 Task: Forward email as attachment with the signature Harrison Baker with the subject Cancellation of a payment from softage.8@softage.net to softage.2@softage.net and softage.3@softage.net with BCC to softage.4@softage.net with the message I am writing to request a review of the project quality plan.
Action: Mouse moved to (192, 177)
Screenshot: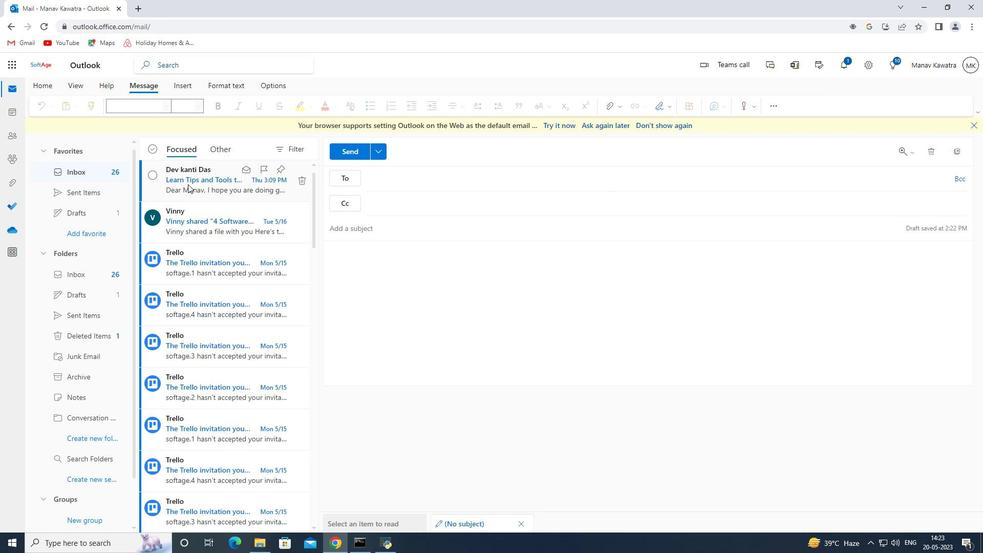 
Action: Mouse pressed left at (192, 177)
Screenshot: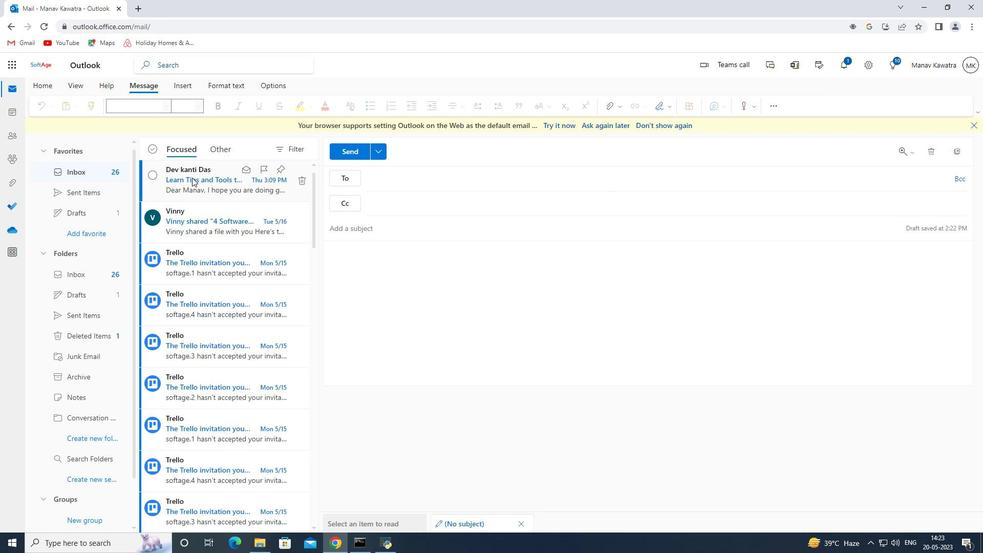 
Action: Mouse moved to (902, 197)
Screenshot: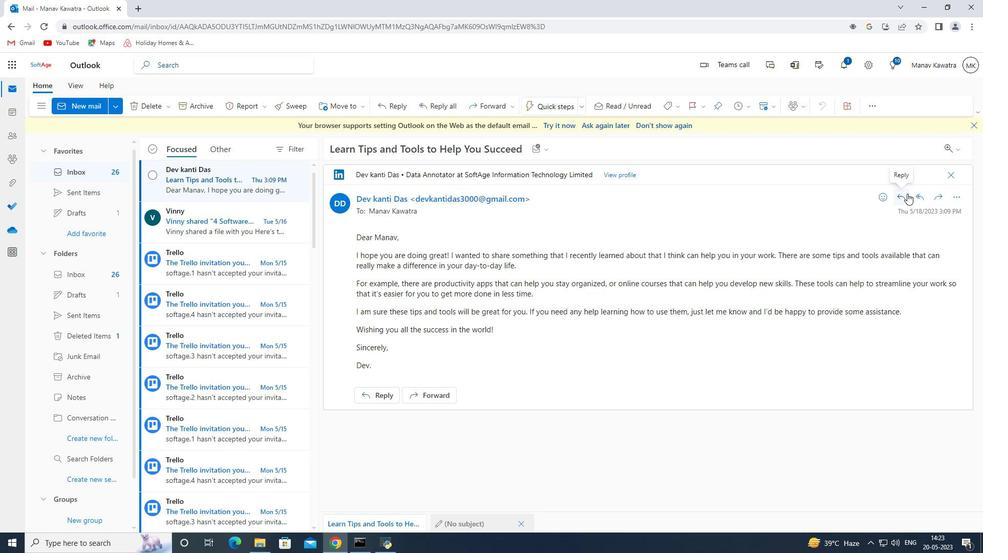 
Action: Mouse pressed left at (902, 197)
Screenshot: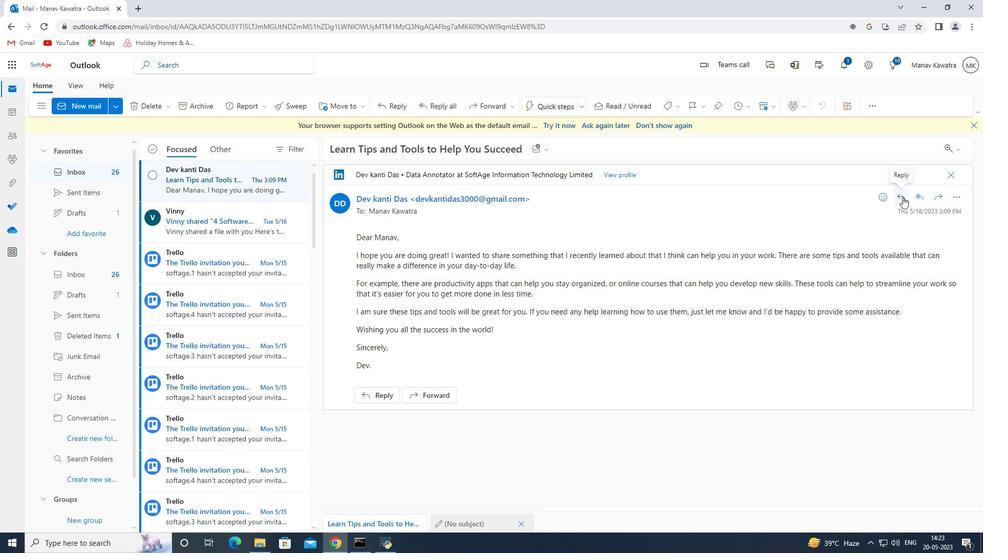 
Action: Mouse moved to (224, 152)
Screenshot: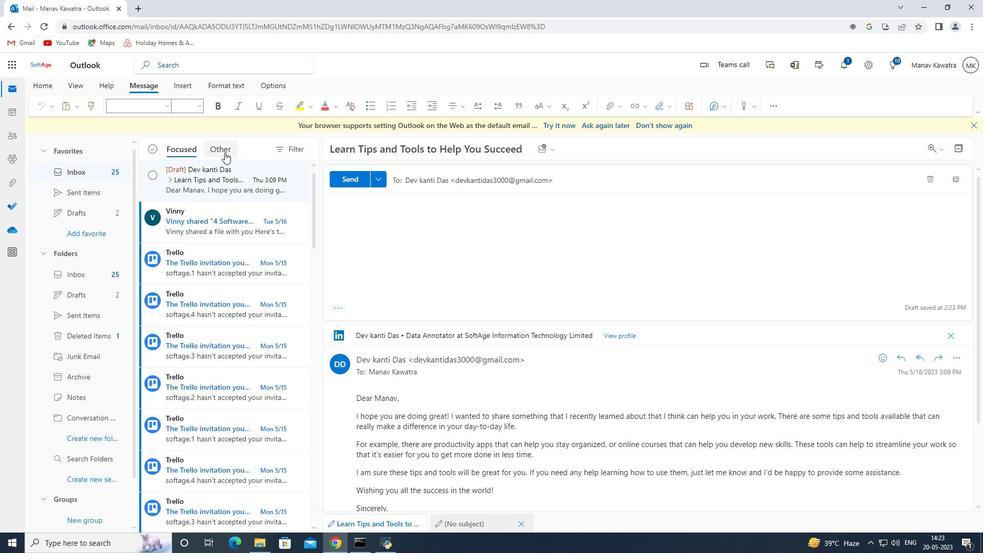 
Action: Mouse pressed left at (224, 152)
Screenshot: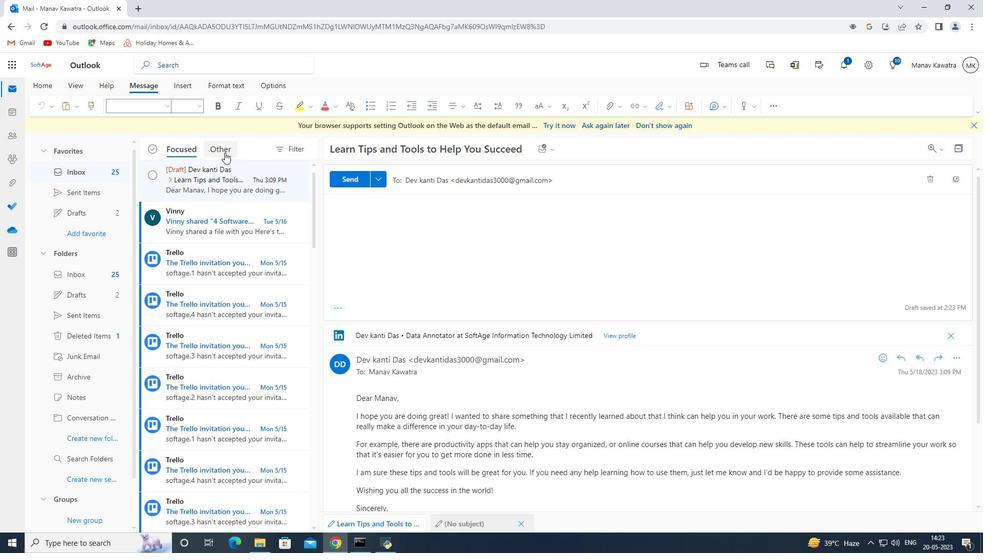 
Action: Mouse moved to (173, 145)
Screenshot: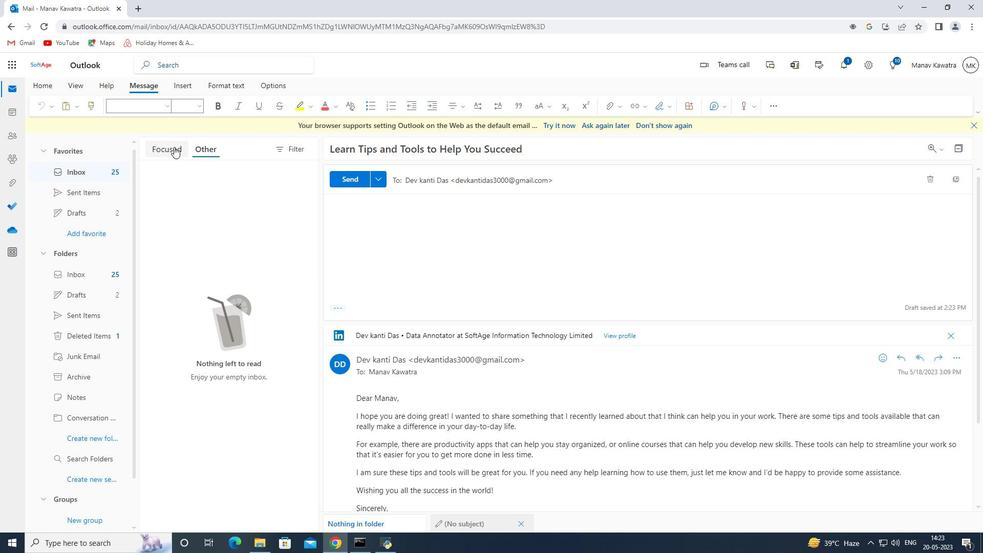 
Action: Mouse pressed left at (173, 145)
Screenshot: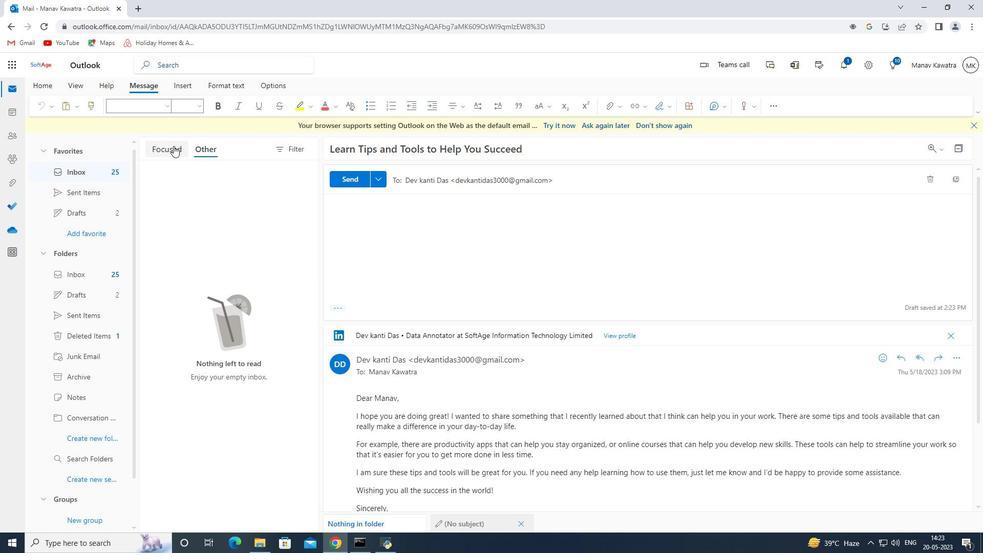 
Action: Mouse moved to (40, 83)
Screenshot: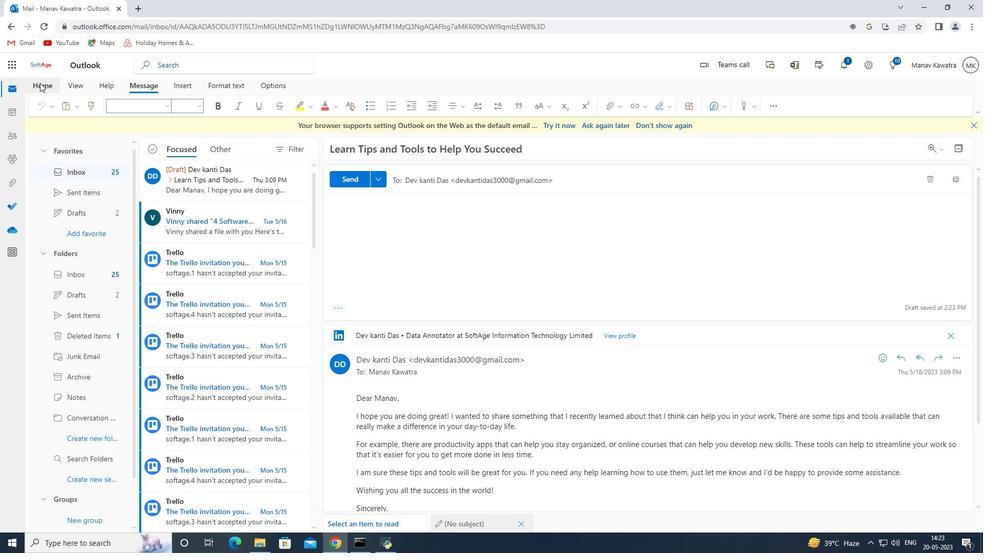 
Action: Mouse pressed left at (40, 83)
Screenshot: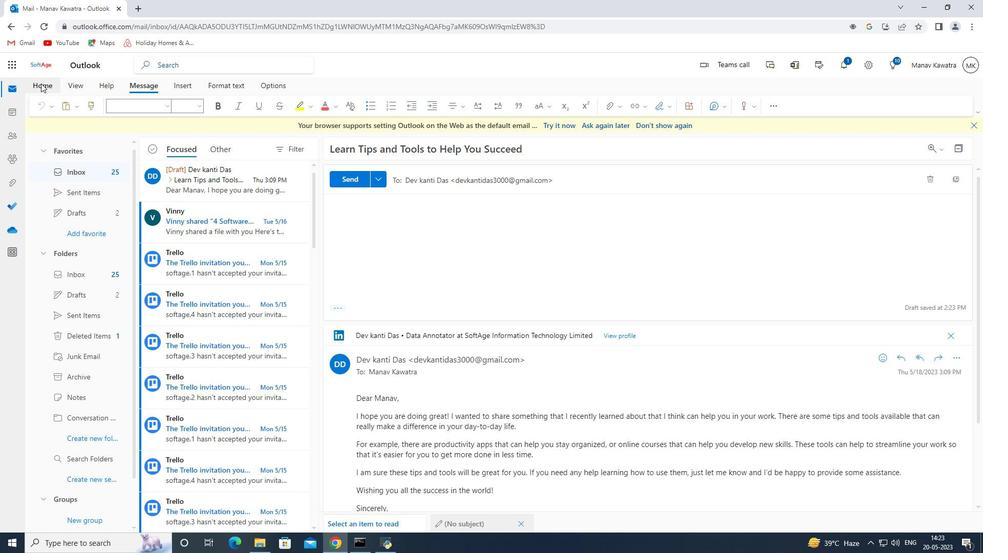 
Action: Mouse moved to (87, 113)
Screenshot: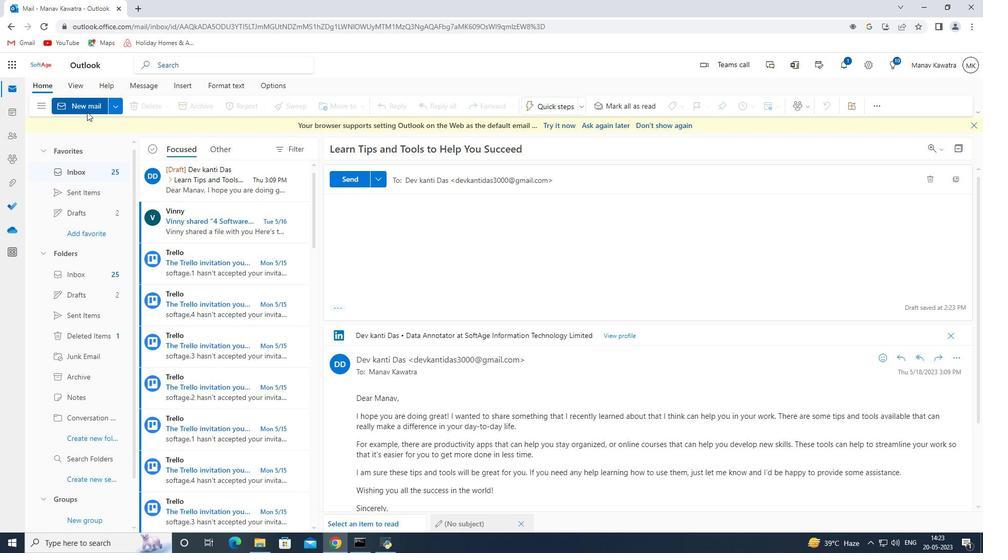
Action: Mouse pressed left at (87, 113)
Screenshot: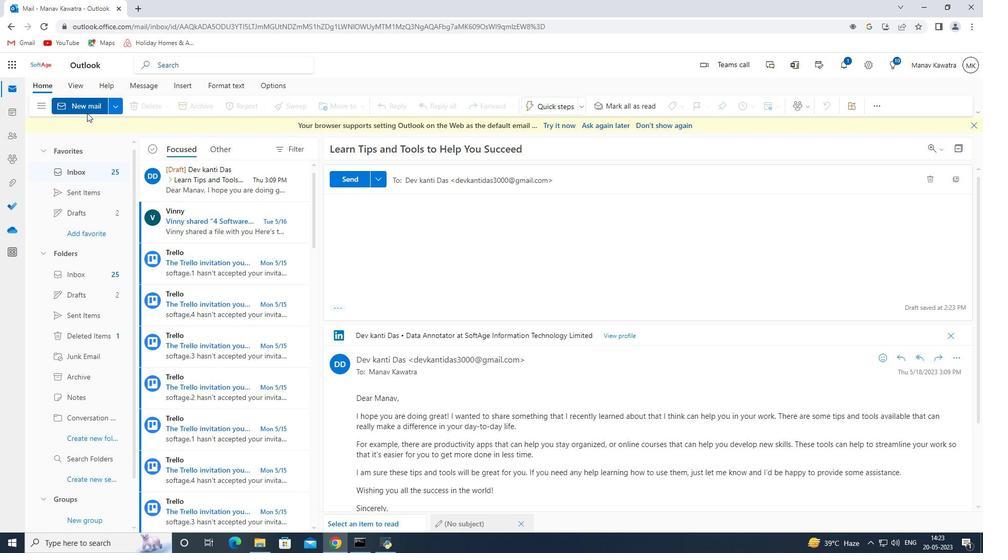 
Action: Mouse moved to (88, 107)
Screenshot: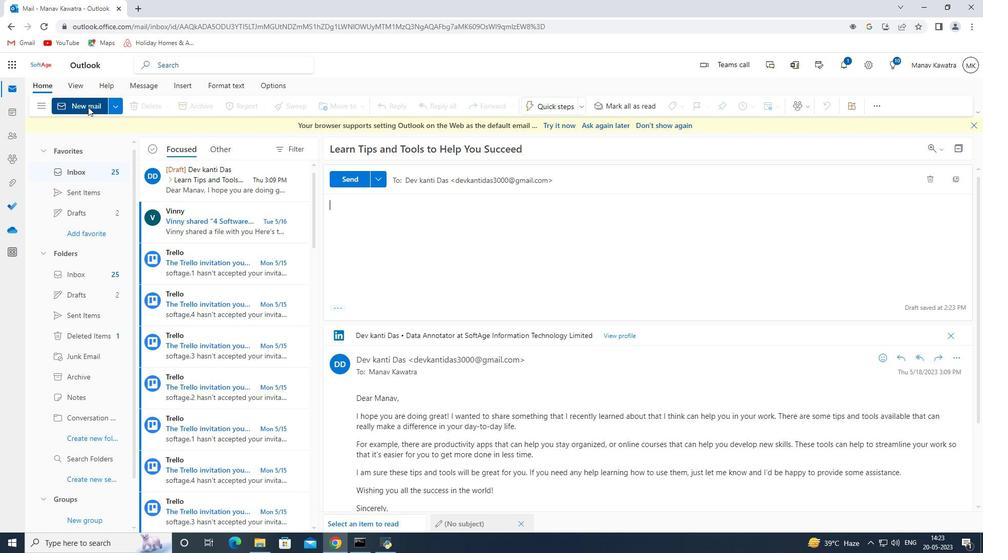
Action: Mouse pressed left at (88, 107)
Screenshot: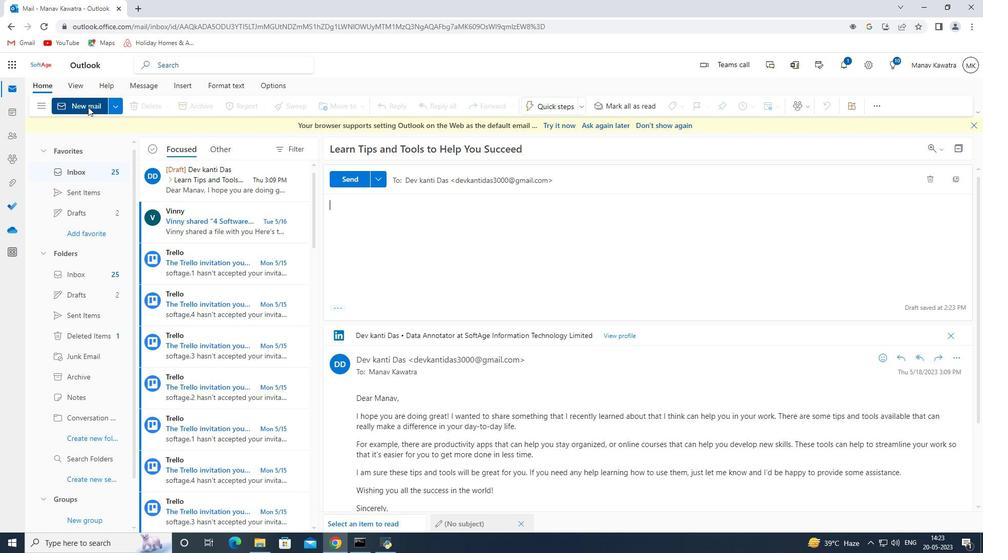 
Action: Mouse moved to (668, 105)
Screenshot: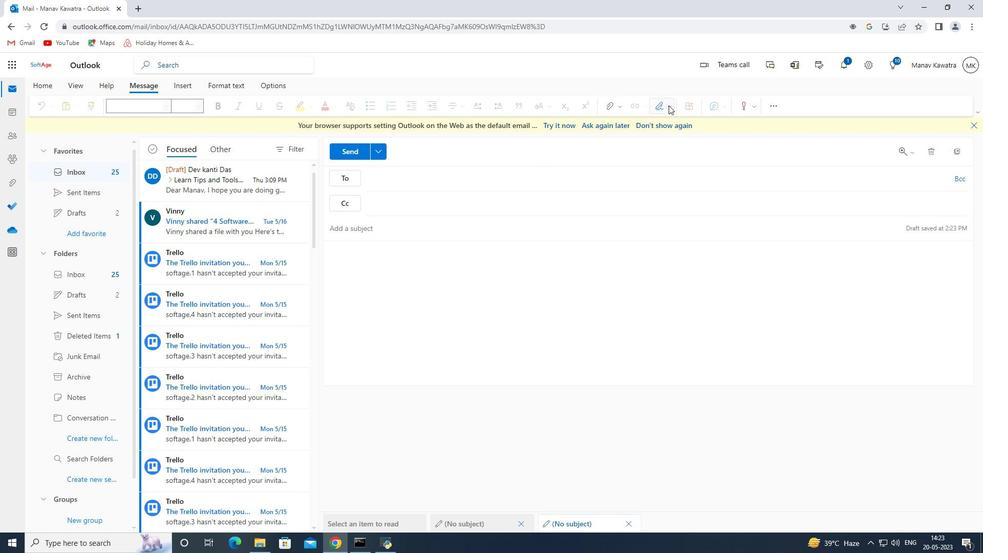 
Action: Mouse pressed left at (668, 105)
Screenshot: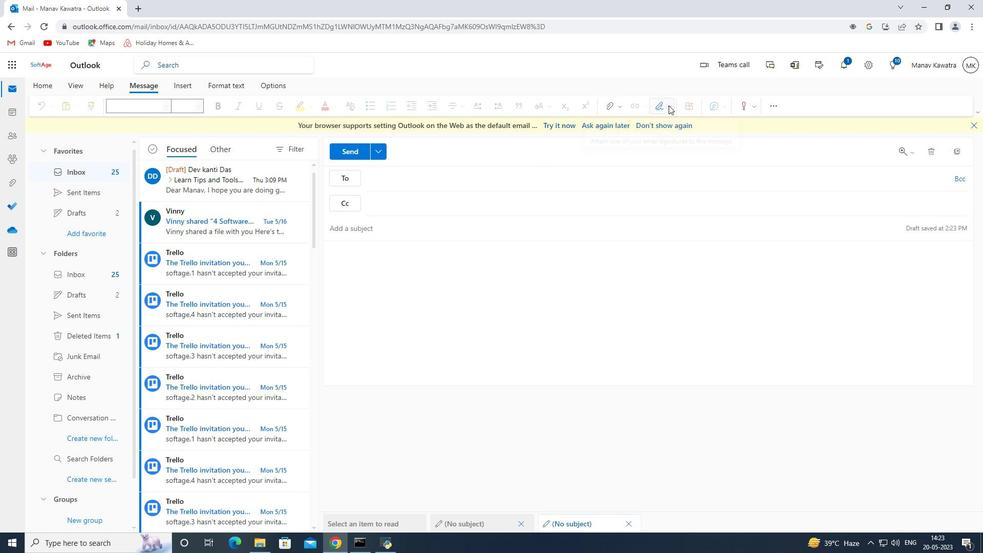 
Action: Mouse moved to (652, 129)
Screenshot: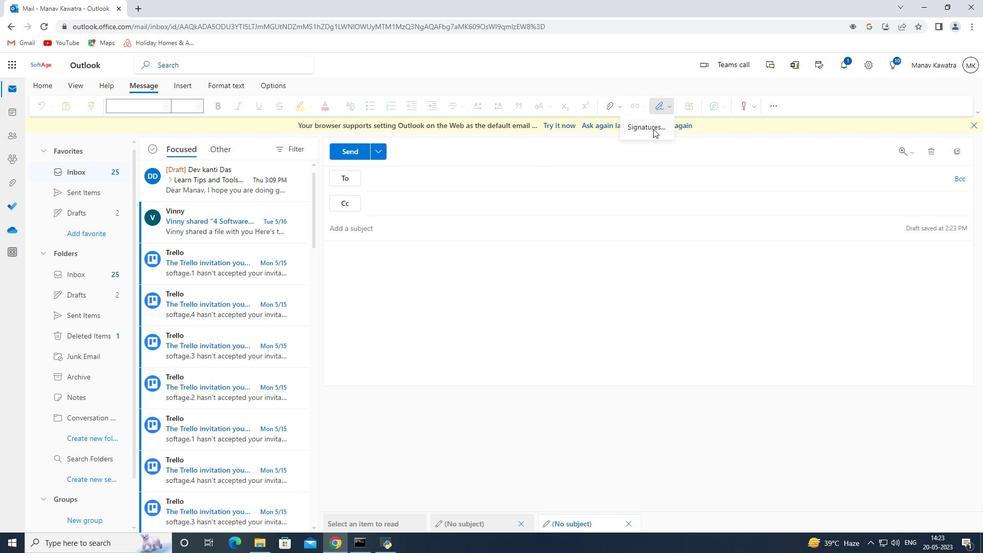 
Action: Mouse pressed left at (652, 129)
Screenshot: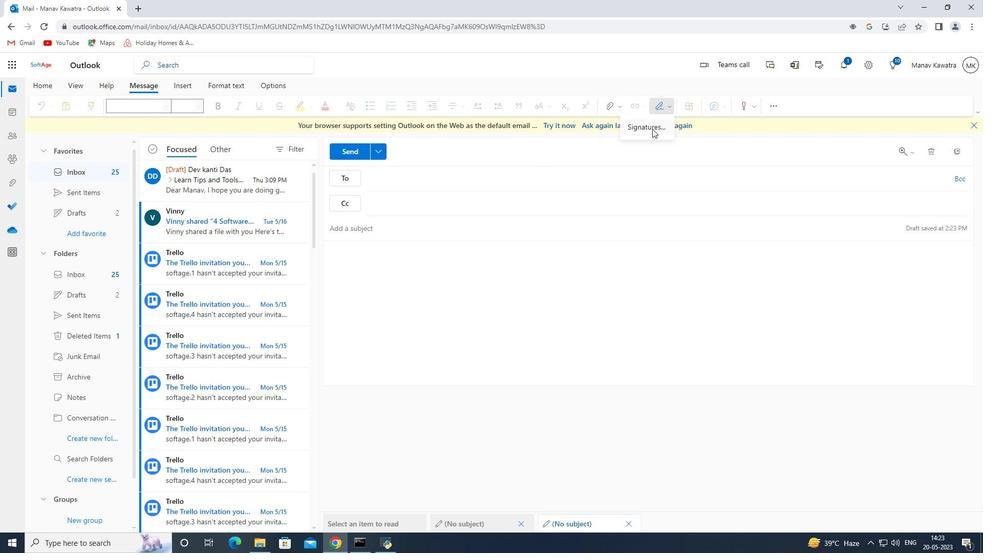 
Action: Mouse moved to (428, 186)
Screenshot: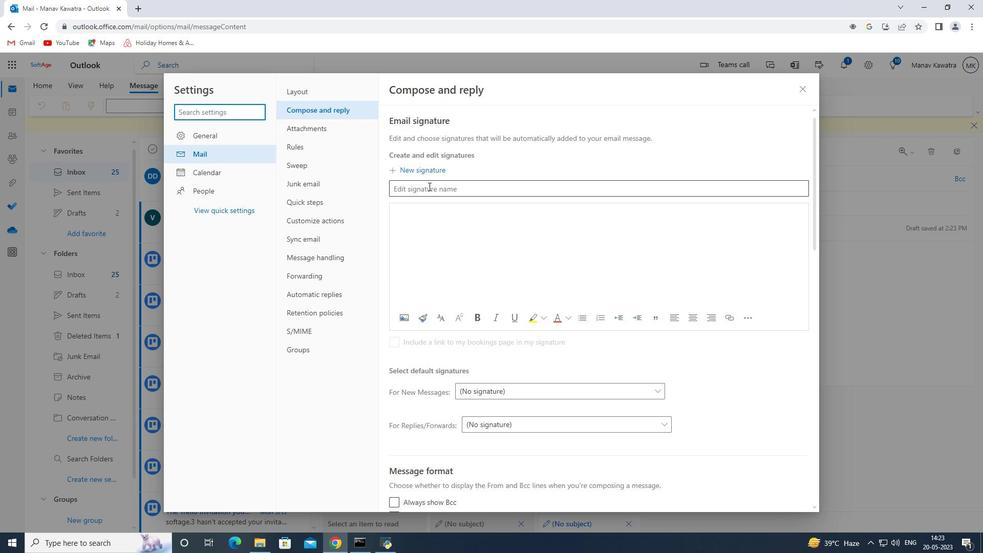 
Action: Mouse pressed left at (428, 186)
Screenshot: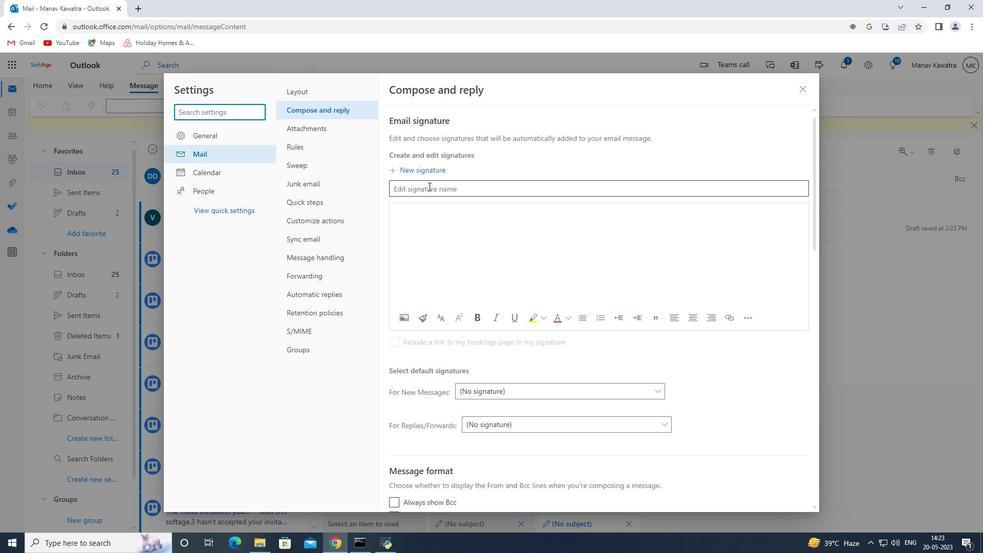 
Action: Mouse moved to (563, 266)
Screenshot: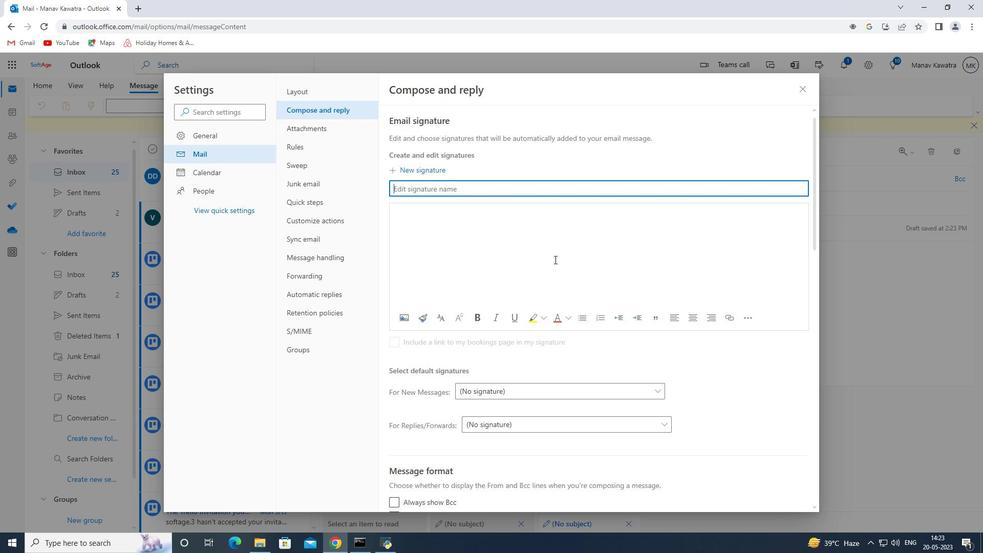 
Action: Key pressed <Key.shift>Har<Key.backspace><Key.backspace><Key.backspace><Key.shift><Key.shift><Key.shift><Key.shift><Key.shift><Key.shift>Harrison<Key.space><Key.shift><Key.shift><Key.shift>Bake
Screenshot: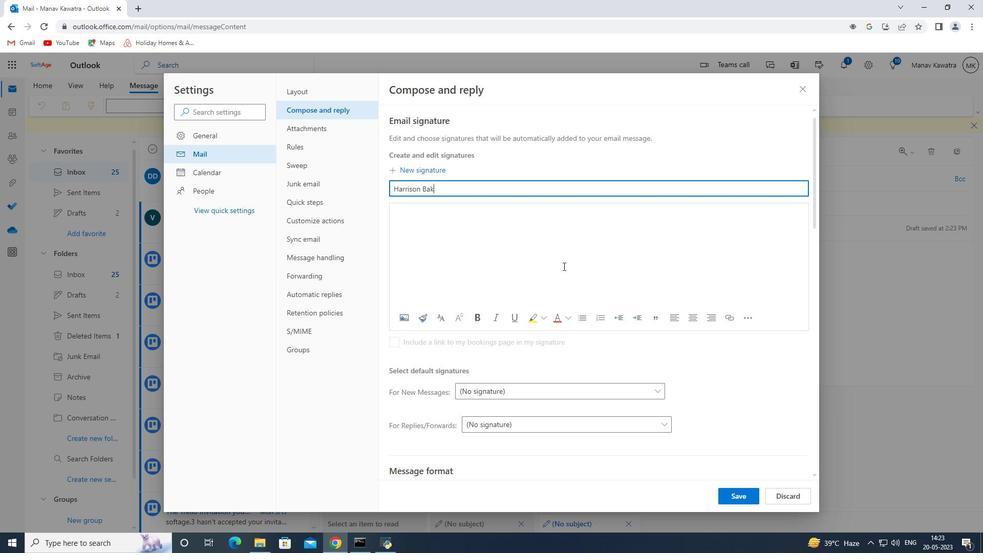 
Action: Mouse moved to (508, 238)
Screenshot: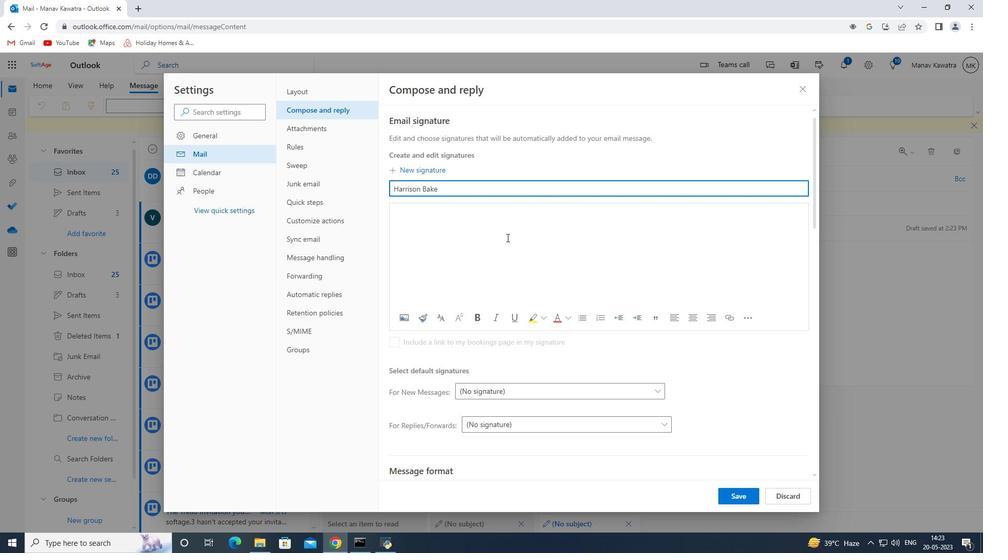 
Action: Key pressed r
Screenshot: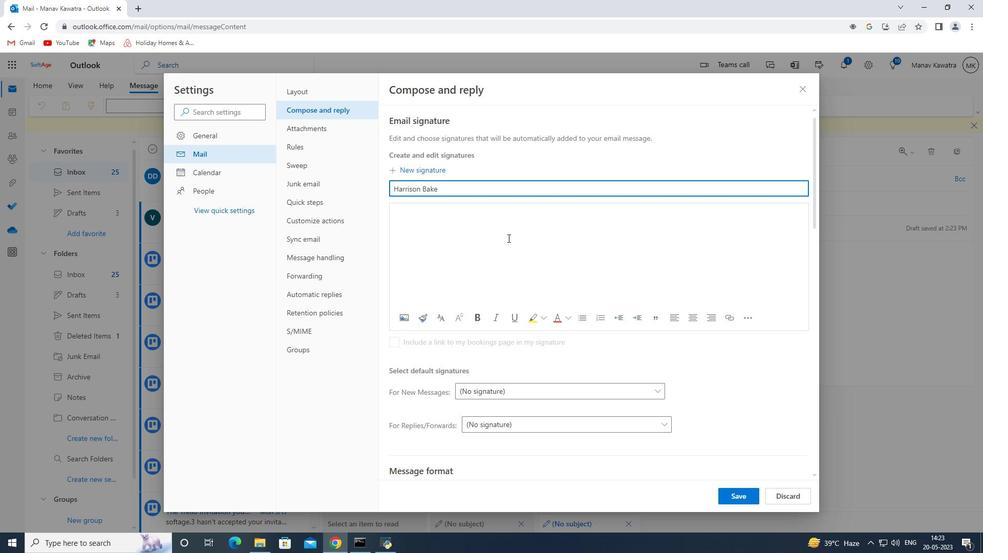 
Action: Mouse moved to (394, 208)
Screenshot: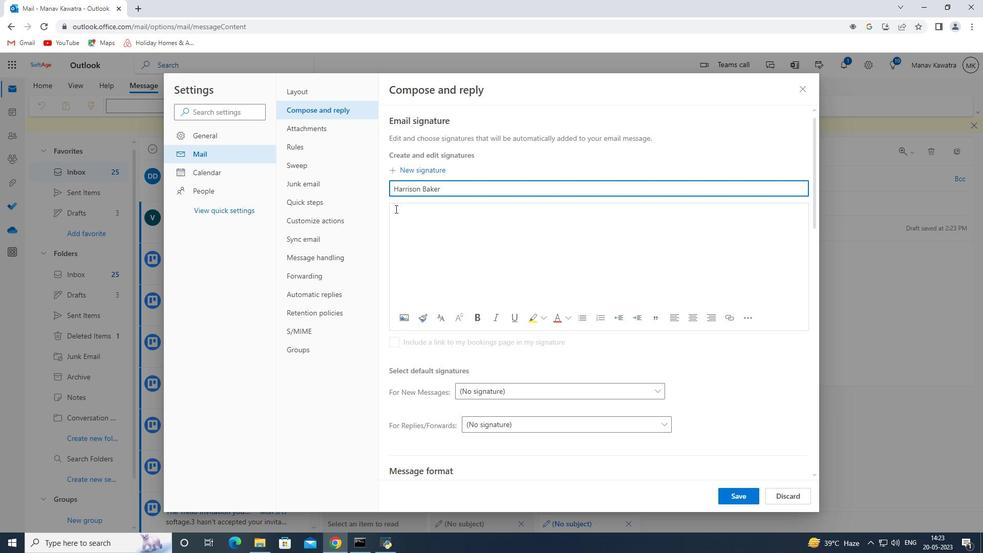 
Action: Mouse pressed left at (394, 208)
Screenshot: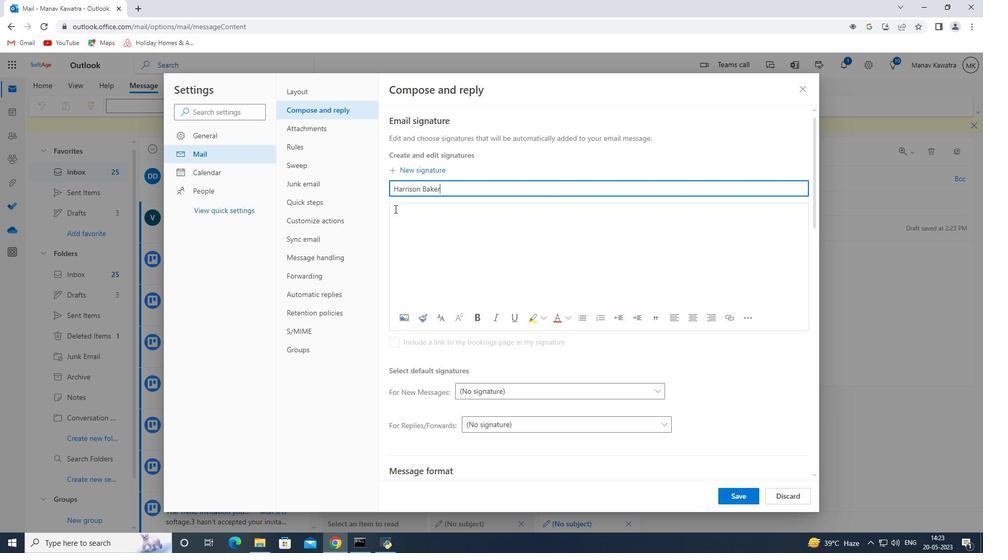 
Action: Mouse moved to (518, 244)
Screenshot: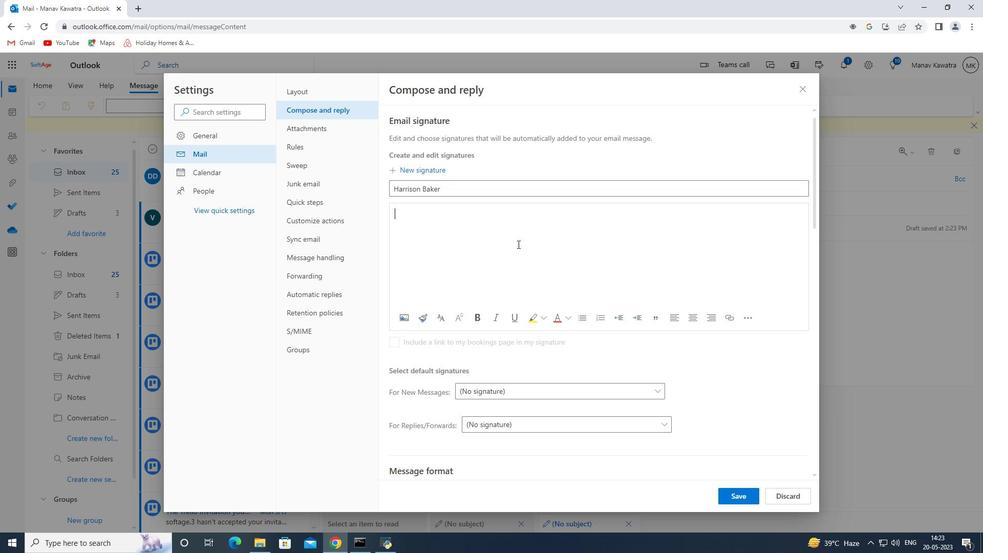 
Action: Key pressed <Key.shift><Key.shift><Key.shift><Key.shift><Key.shift><Key.shift><Key.shift><Key.shift><Key.shift><Key.shift><Key.shift><Key.shift><Key.shift><Key.shift><Key.shift><Key.shift><Key.shift><Key.shift><Key.shift><Key.shift><Key.shift><Key.shift>Harrison<Key.space><Key.shift>
Screenshot: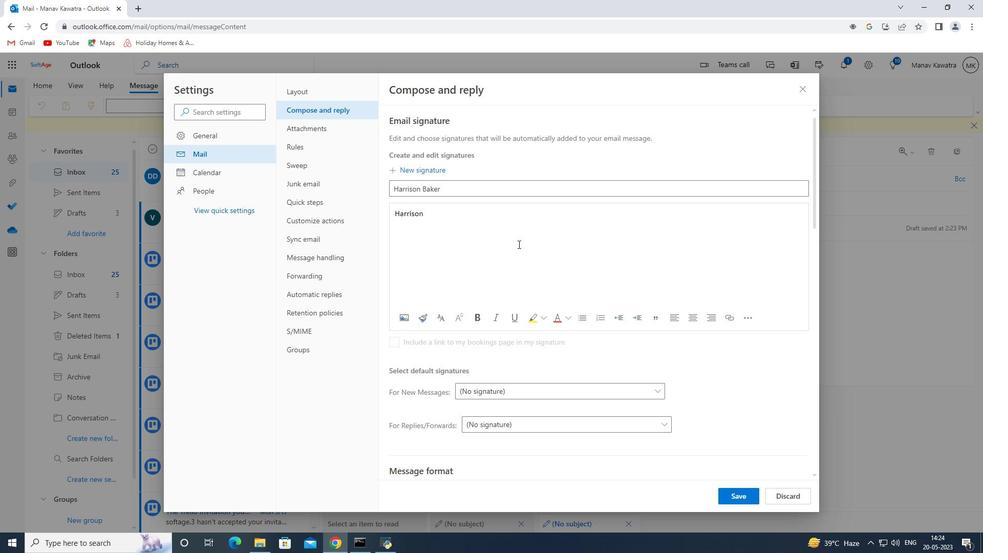 
Action: Mouse moved to (560, 274)
Screenshot: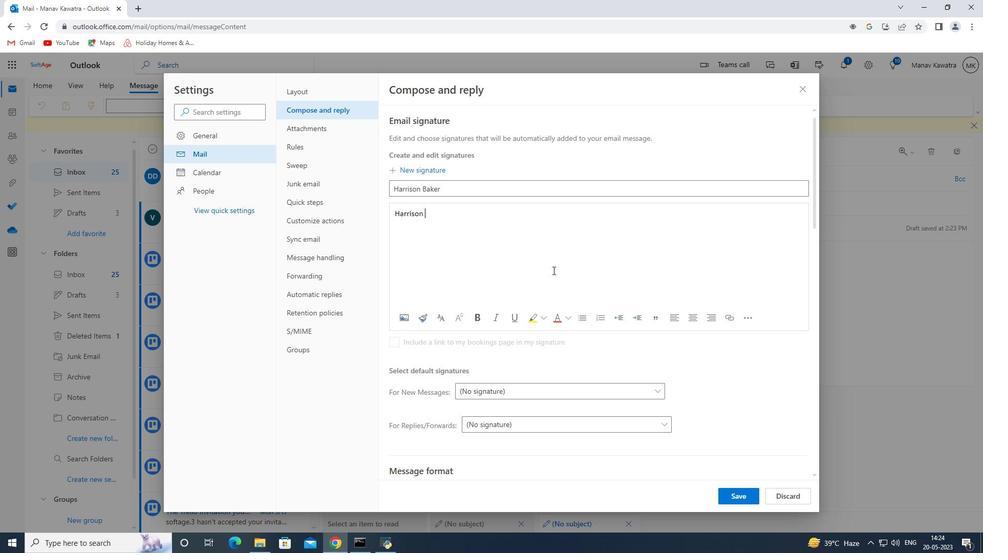 
Action: Key pressed <Key.shift>
Screenshot: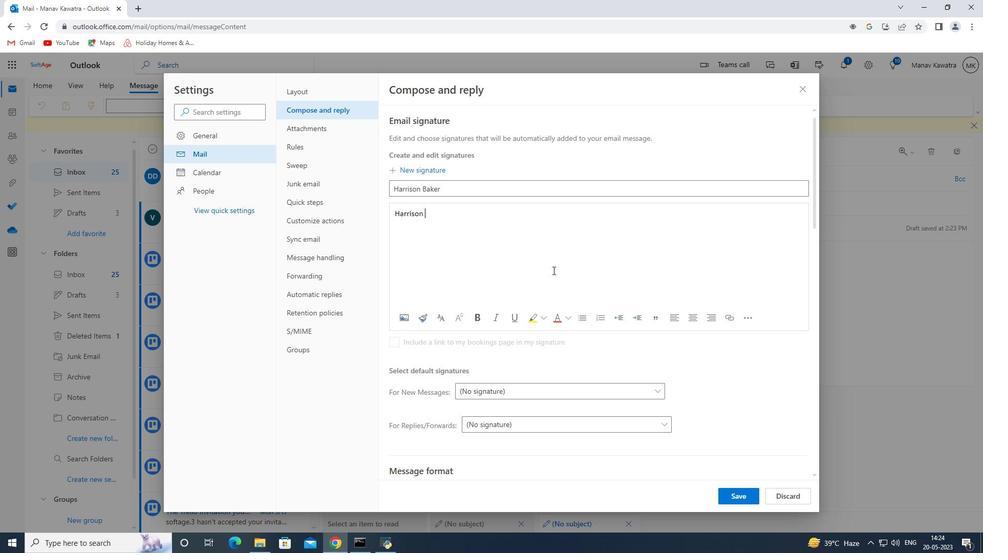 
Action: Mouse moved to (565, 278)
Screenshot: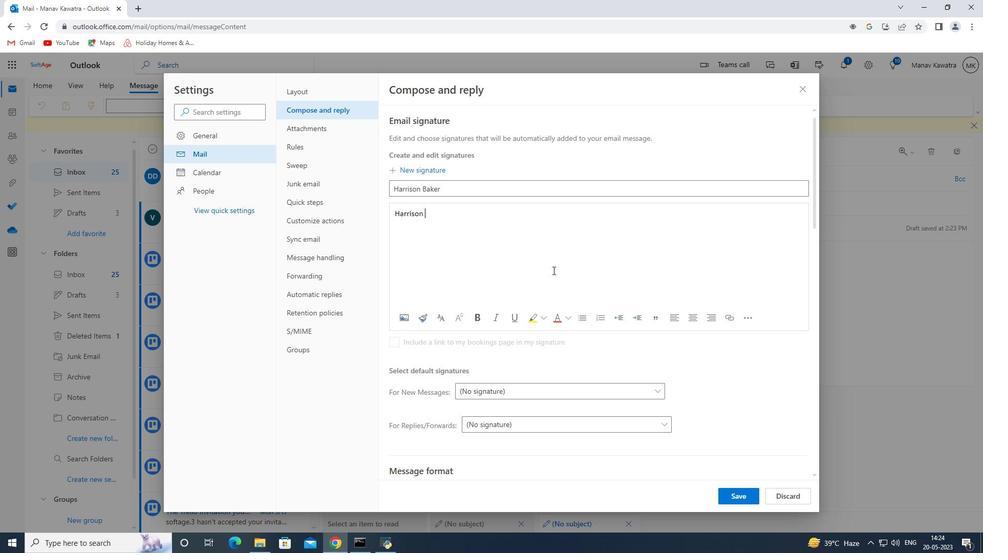 
Action: Key pressed <Key.shift>
Screenshot: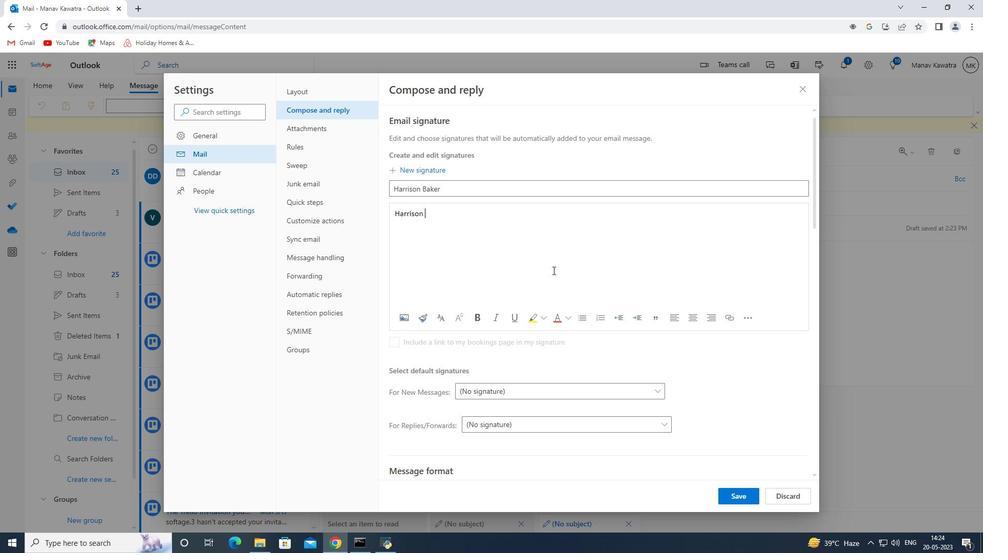 
Action: Mouse moved to (569, 282)
Screenshot: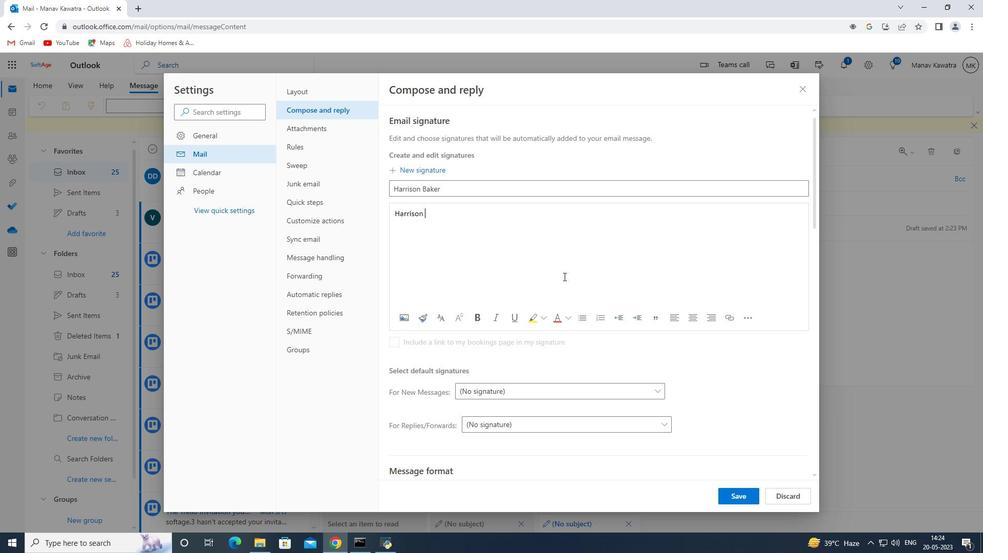 
Action: Key pressed <Key.shift>
Screenshot: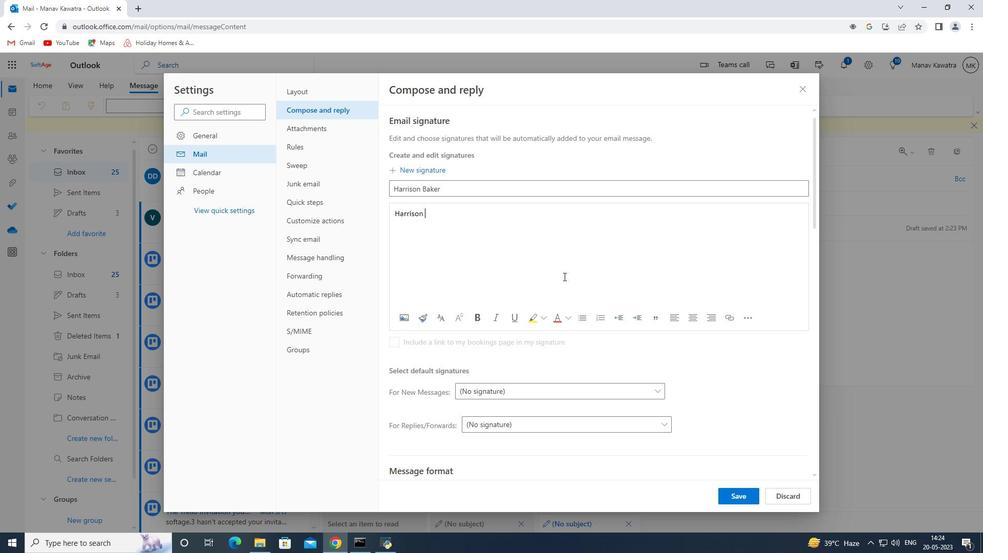 
Action: Mouse moved to (570, 282)
Screenshot: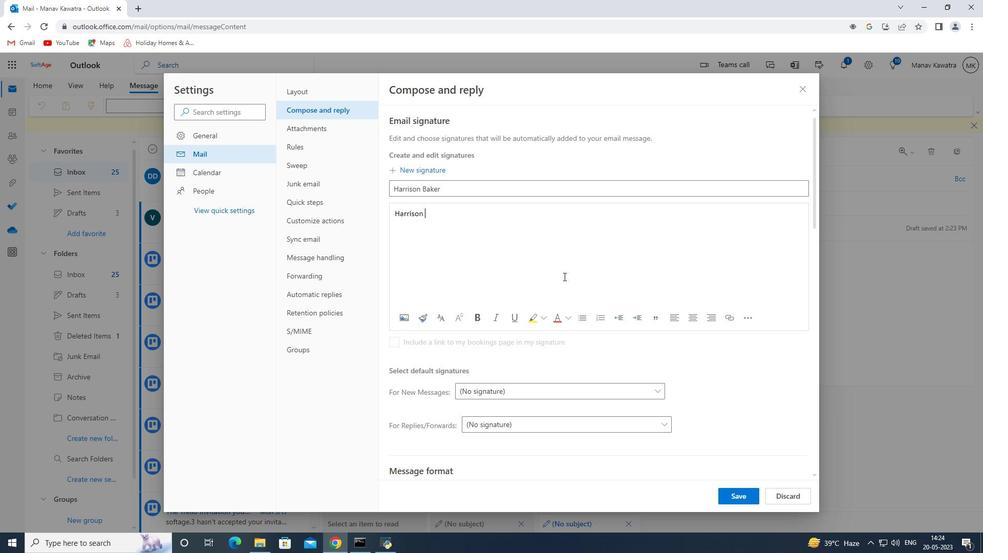 
Action: Key pressed B
Screenshot: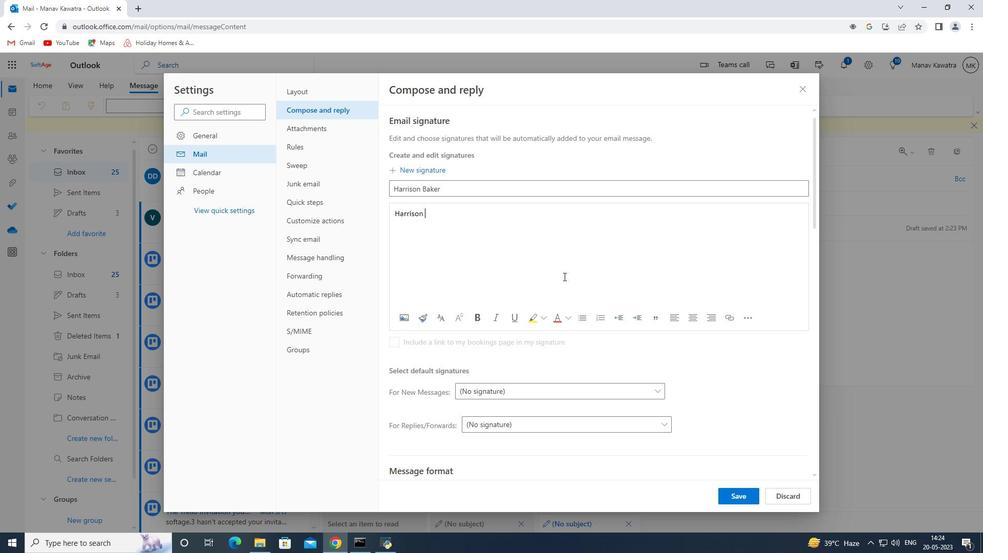 
Action: Mouse moved to (572, 283)
Screenshot: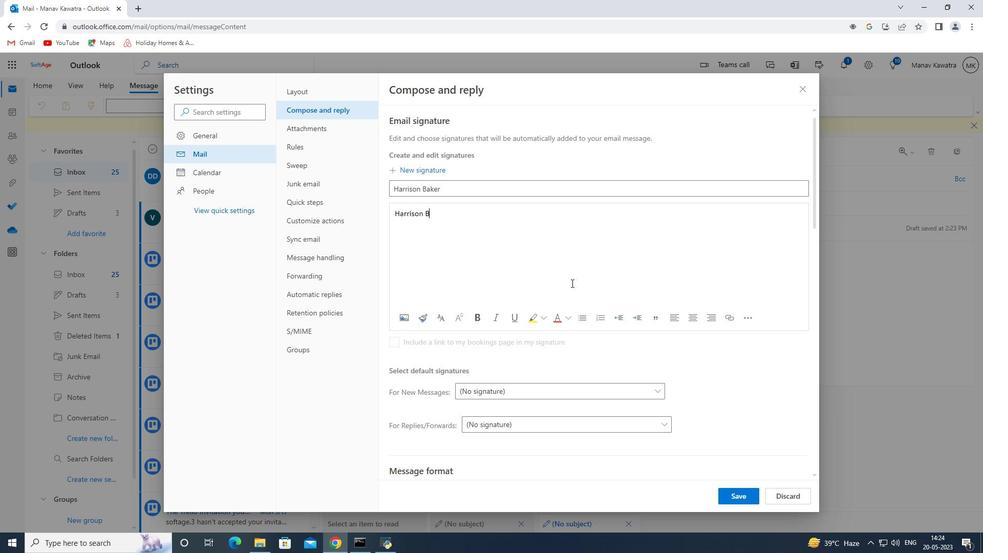 
Action: Key pressed aker
Screenshot: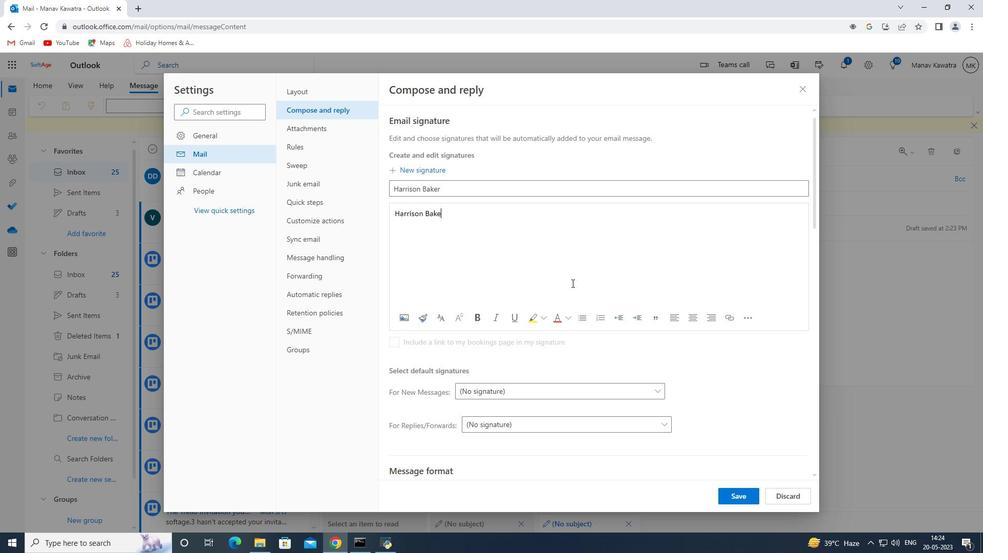 
Action: Mouse moved to (734, 491)
Screenshot: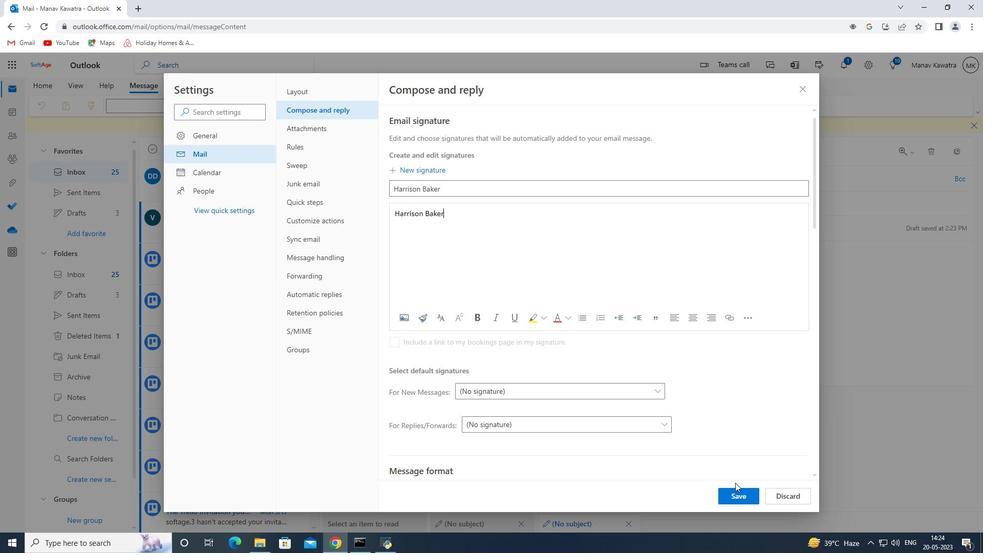 
Action: Mouse pressed left at (734, 491)
Screenshot: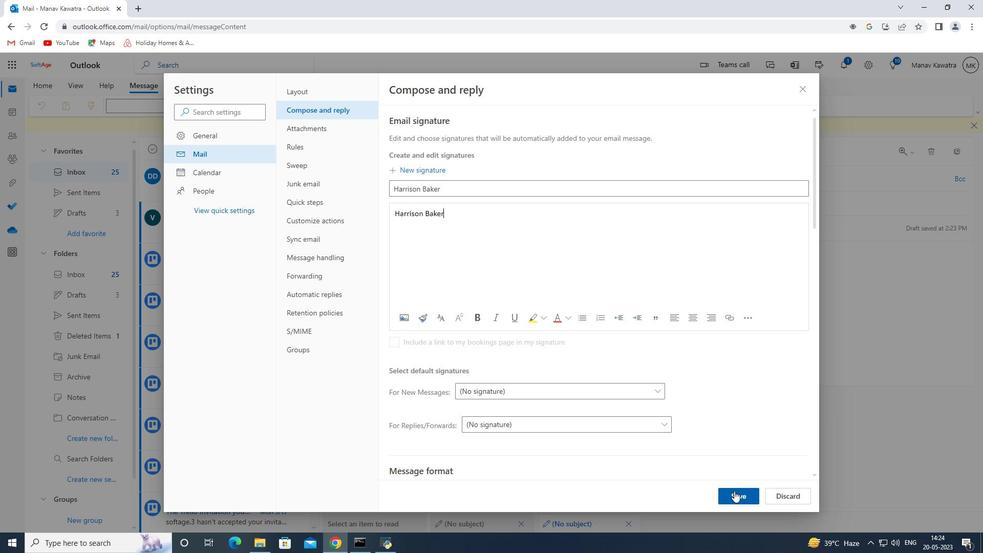 
Action: Mouse moved to (802, 86)
Screenshot: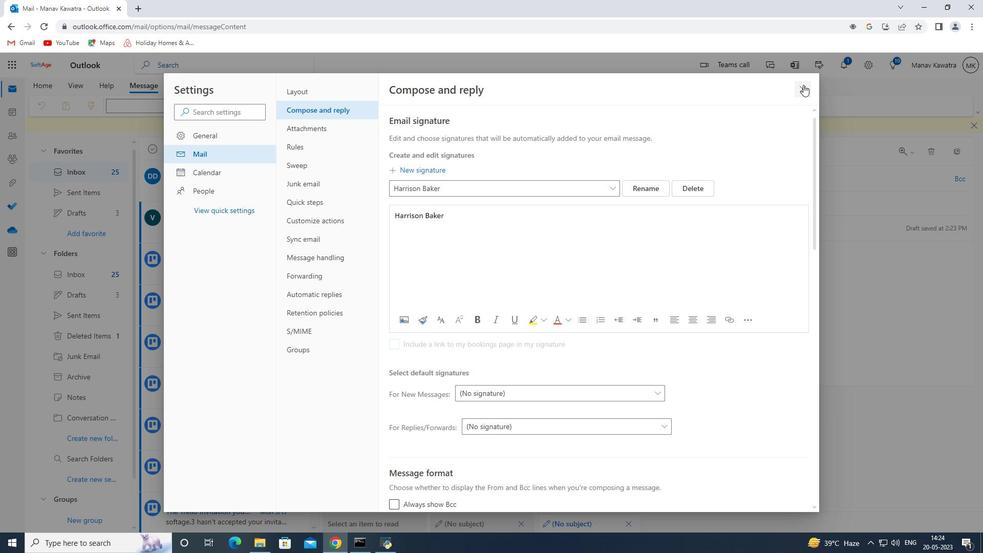 
Action: Mouse pressed left at (802, 86)
Screenshot: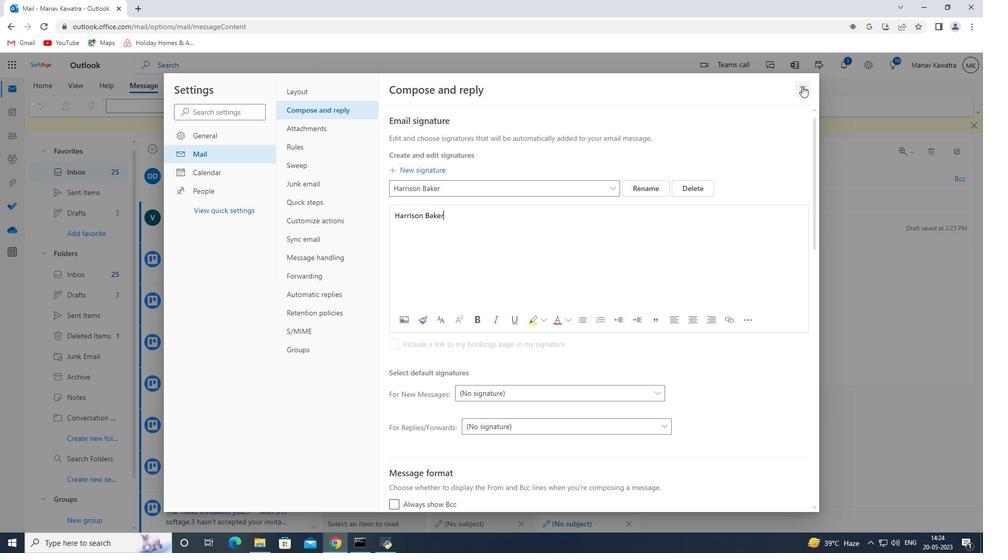 
Action: Mouse moved to (375, 181)
Screenshot: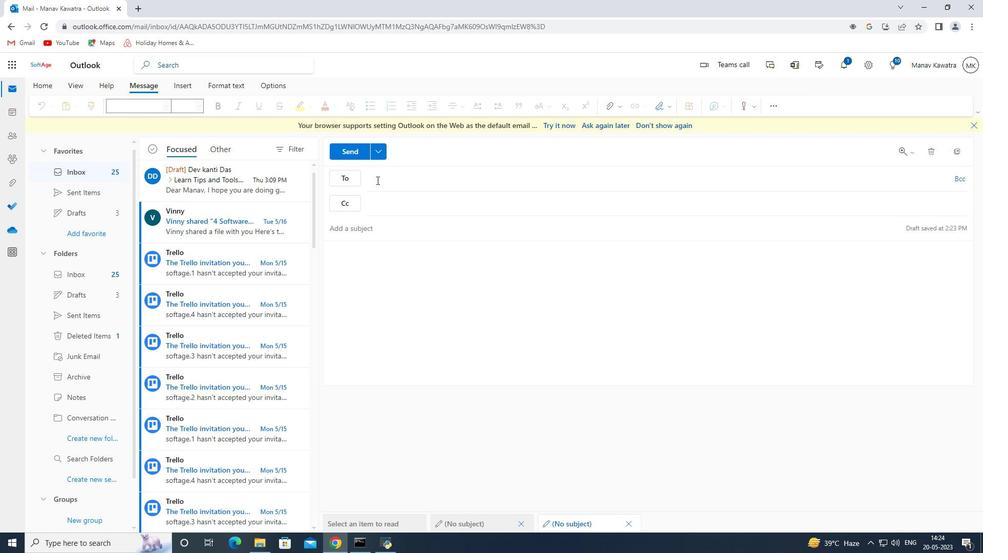 
Action: Mouse pressed left at (375, 181)
Screenshot: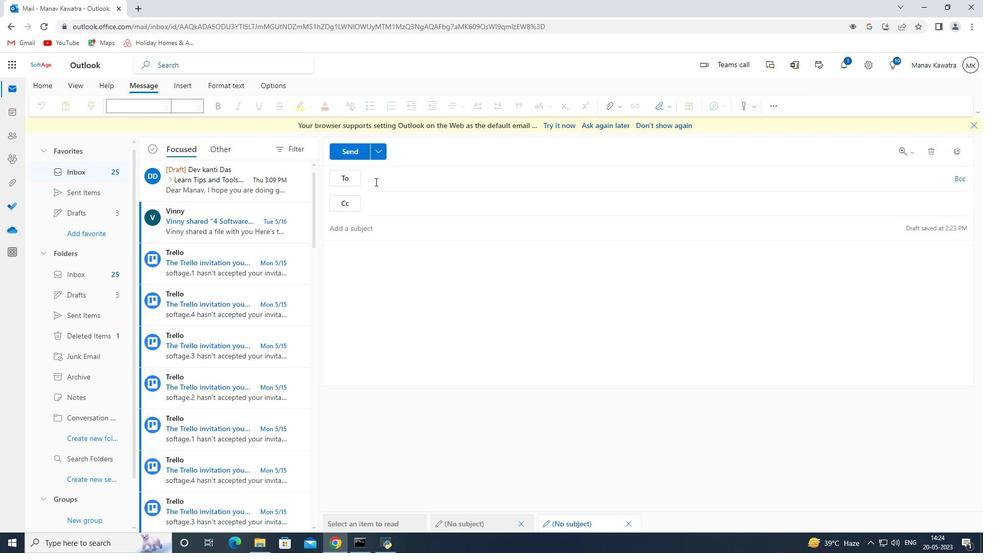 
Action: Mouse moved to (408, 179)
Screenshot: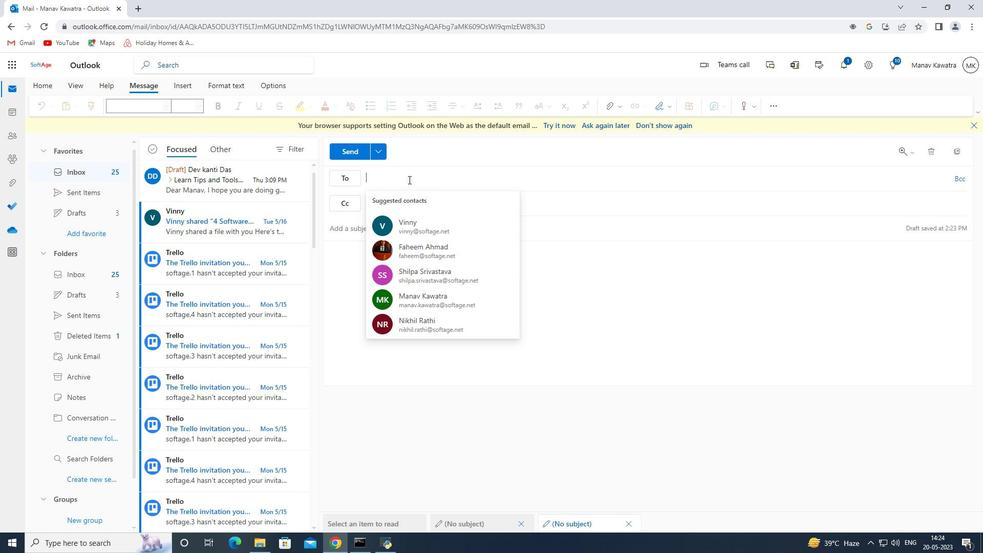 
Action: Key pressed softag<Key.backspace><Key.backspace><Key.backspace><Key.backspace><Key.backspace><Key.backspace><Key.shift>S
Screenshot: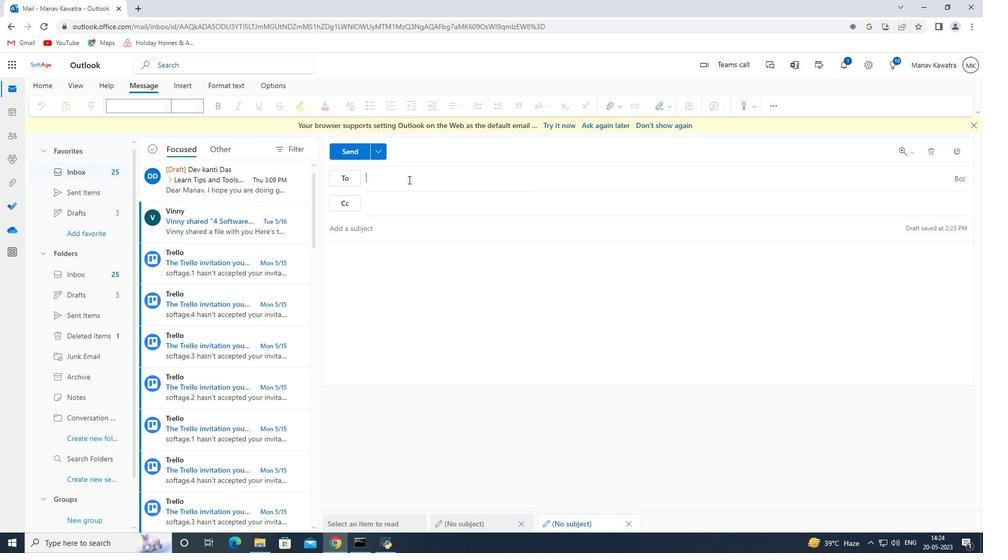 
Action: Mouse moved to (983, 0)
Screenshot: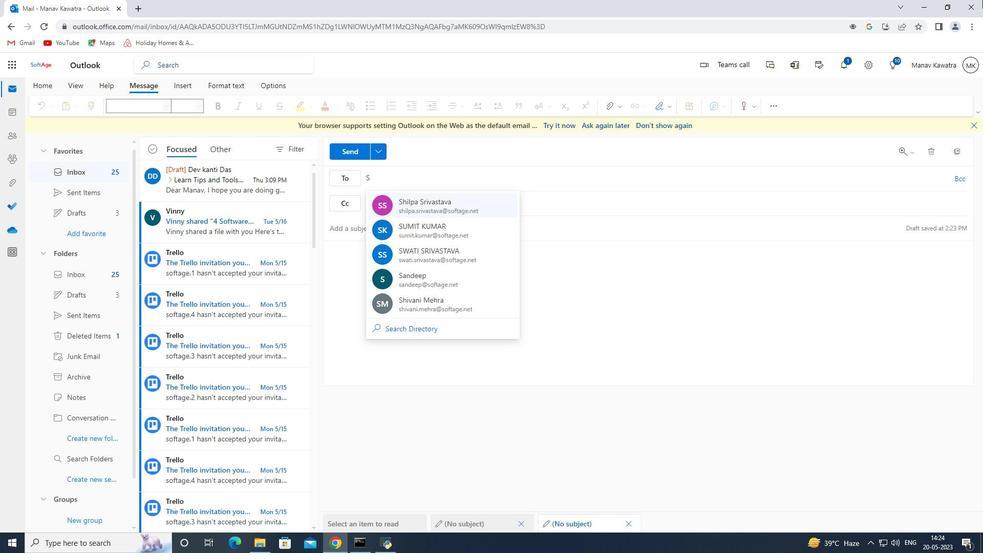 
Action: Key pressed ofr<Key.backspace>tage.8<Key.shift>@softage.net
Screenshot: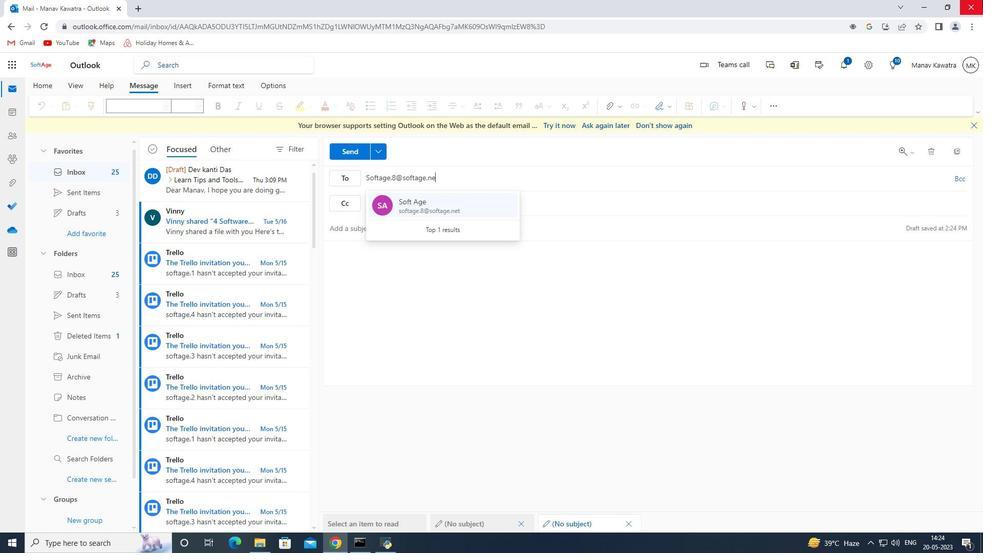 
Action: Mouse moved to (414, 213)
Screenshot: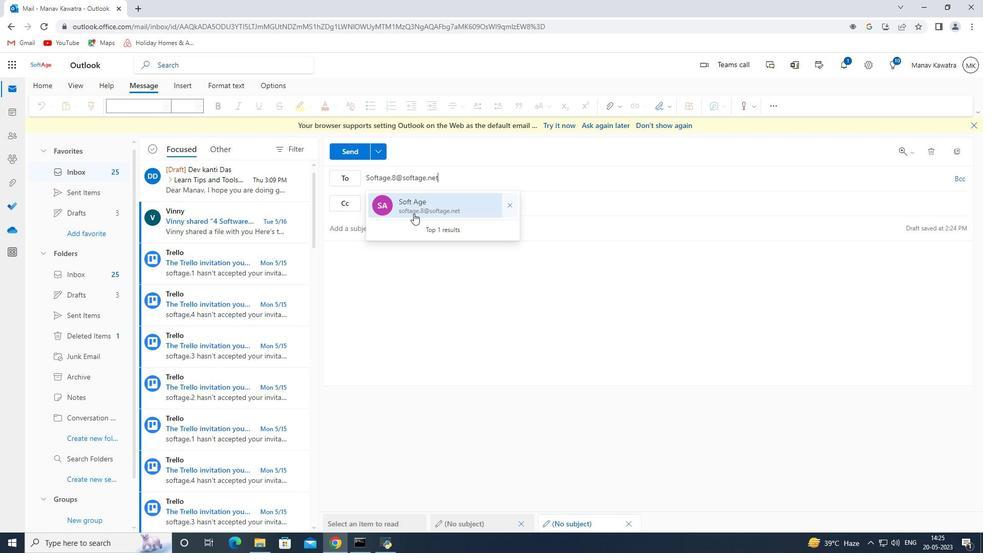 
Action: Mouse pressed left at (414, 213)
Screenshot: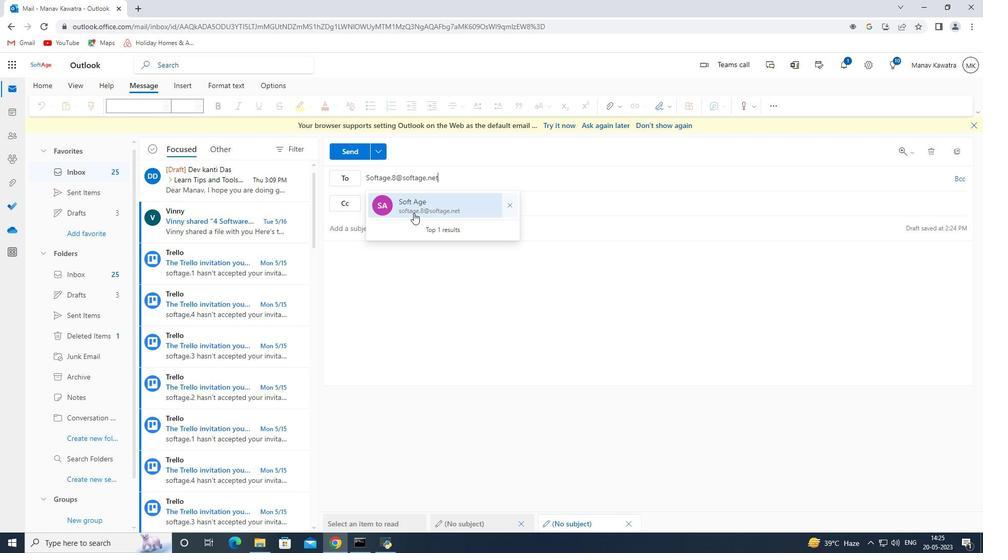 
Action: Mouse moved to (473, 196)
Screenshot: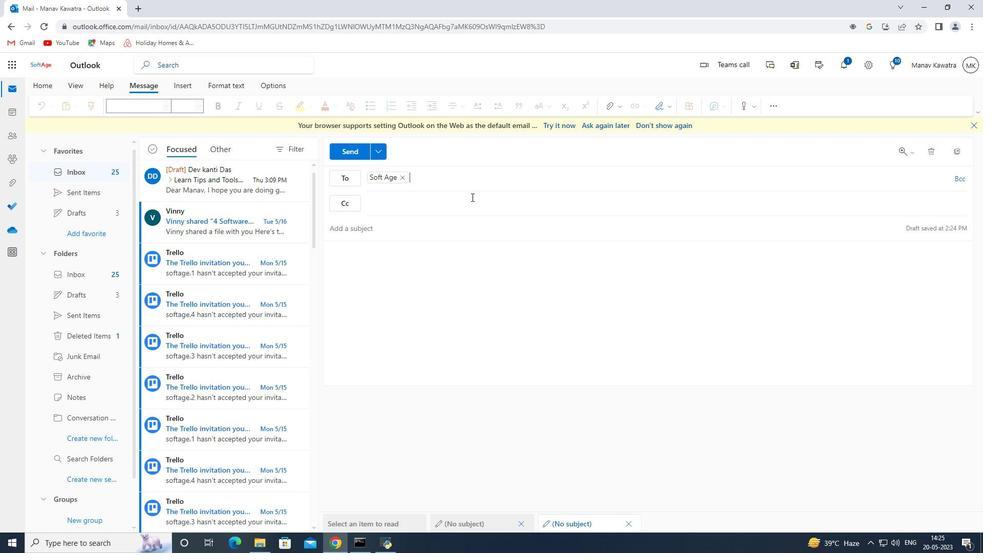 
Action: Key pressed <Key.shift>Softage.<Key.shift><Key.shift><Key.shift><Key.shift><Key.shift><Key.shift><Key.shift><Key.shift><Key.shift><Key.shift><Key.shift><Key.shift><Key.shift><Key.shift><Key.shift><Key.shift><Key.shift><Key.shift><Key.shift><Key.shift><Key.shift><Key.shift><Key.shift><Key.shift><Key.shift><Key.shift><Key.shift><Key.shift><Key.shift><Key.shift><Key.shift><Key.shift>@
Screenshot: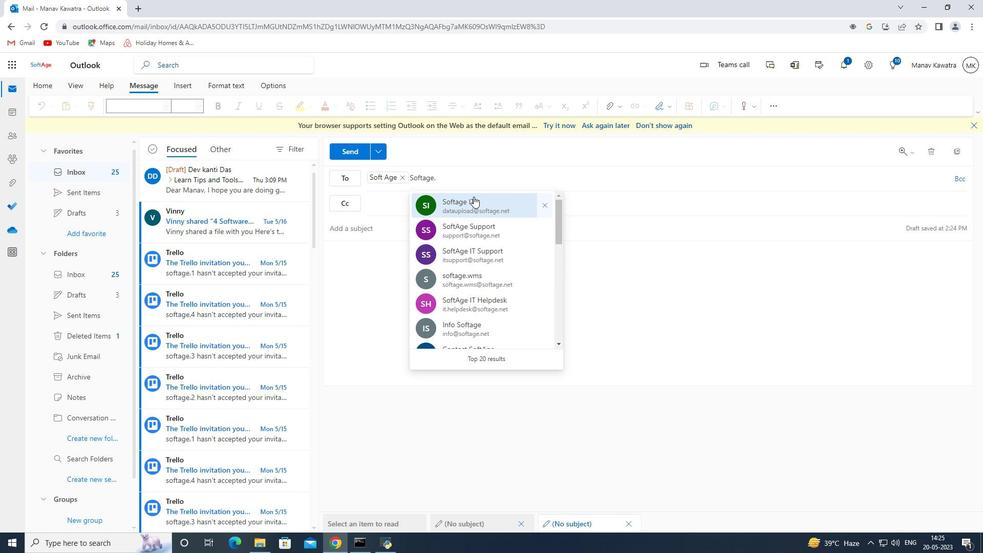 
Action: Mouse moved to (599, 156)
Screenshot: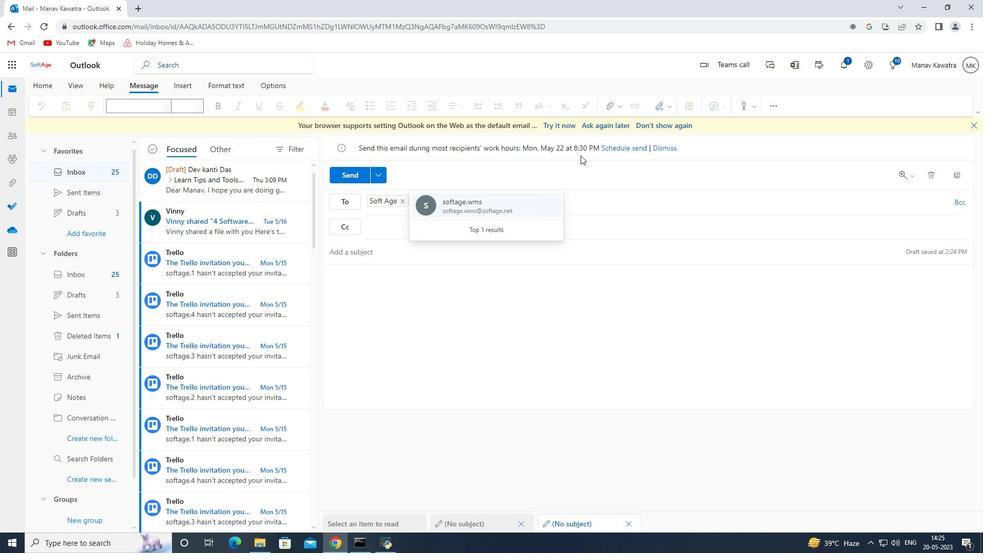 
Action: Key pressed <Key.backspace>
Screenshot: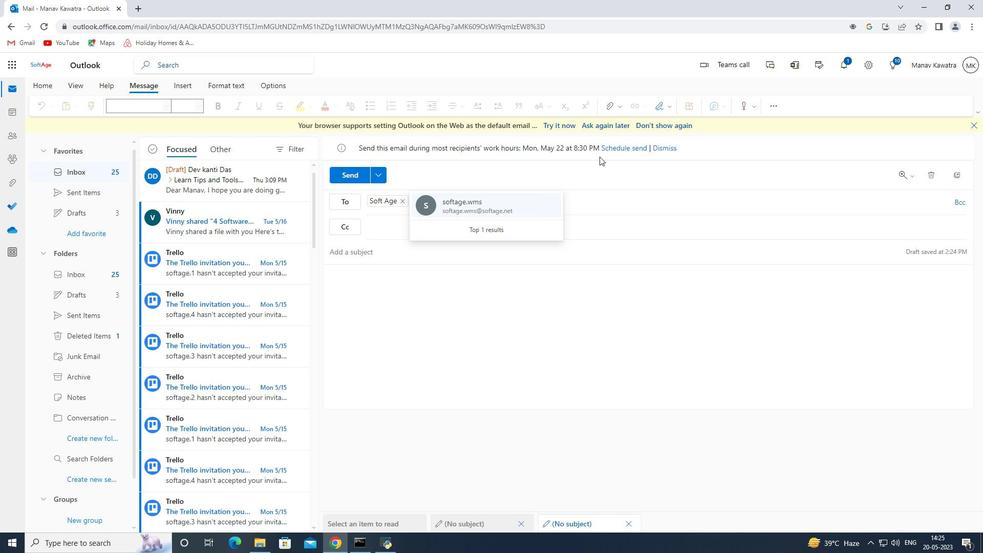 
Action: Mouse moved to (704, 275)
Screenshot: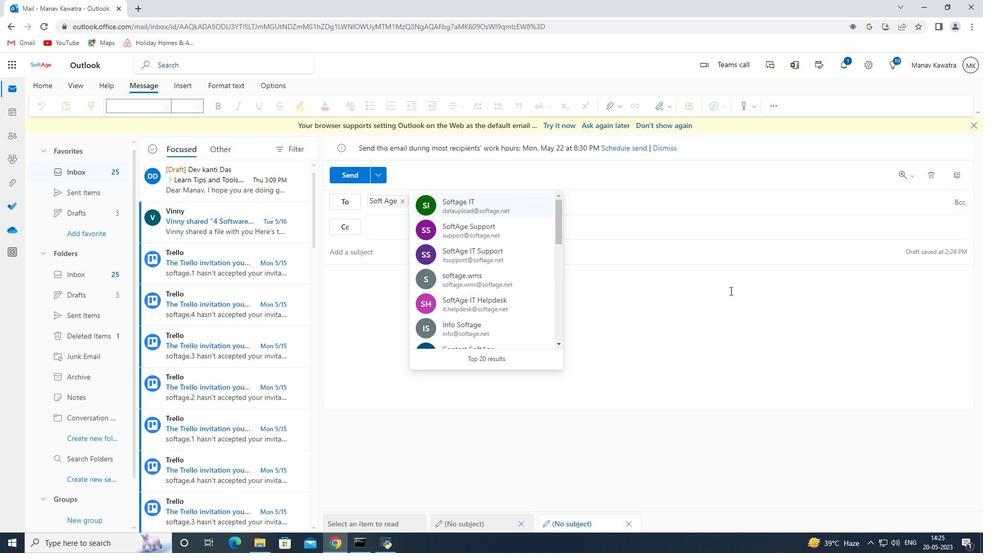
Action: Mouse pressed left at (704, 275)
Screenshot: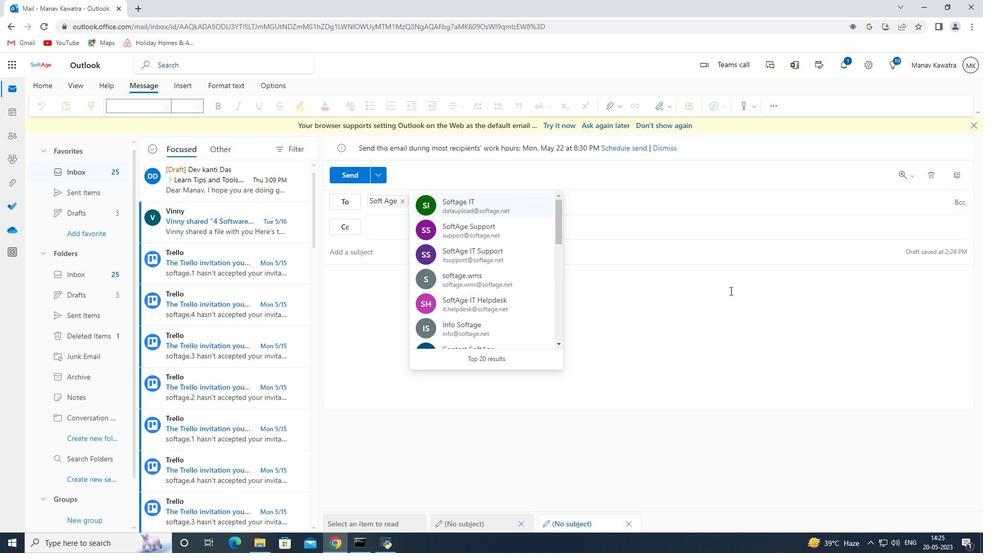 
Action: Mouse moved to (444, 199)
Screenshot: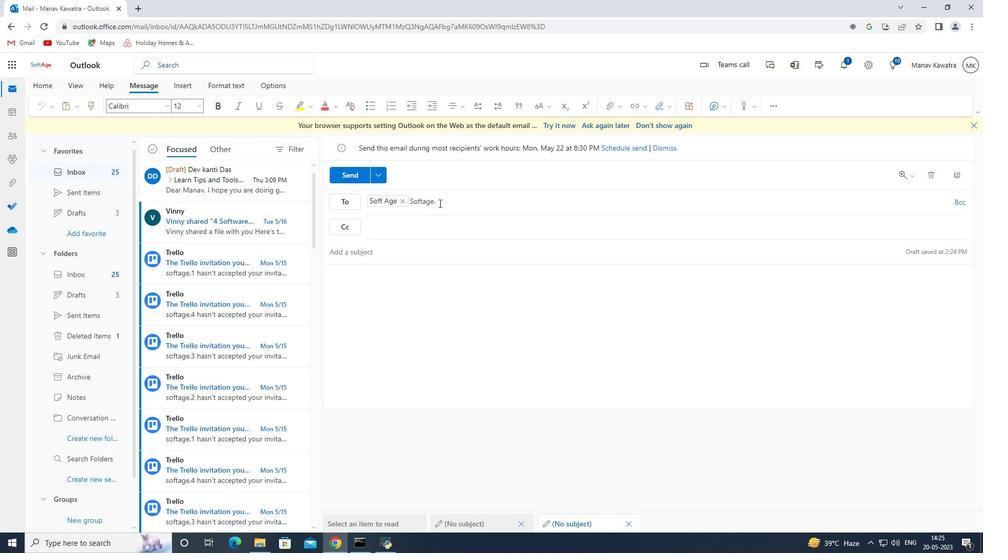 
Action: Mouse pressed left at (444, 199)
Screenshot: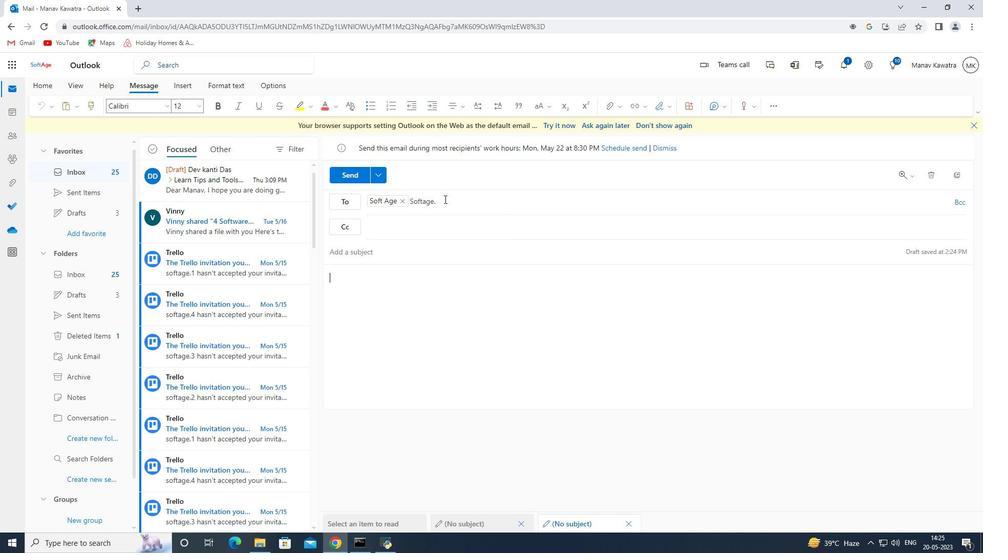 
Action: Key pressed <Key.backspace>.2<Key.shift>@softage.net
Screenshot: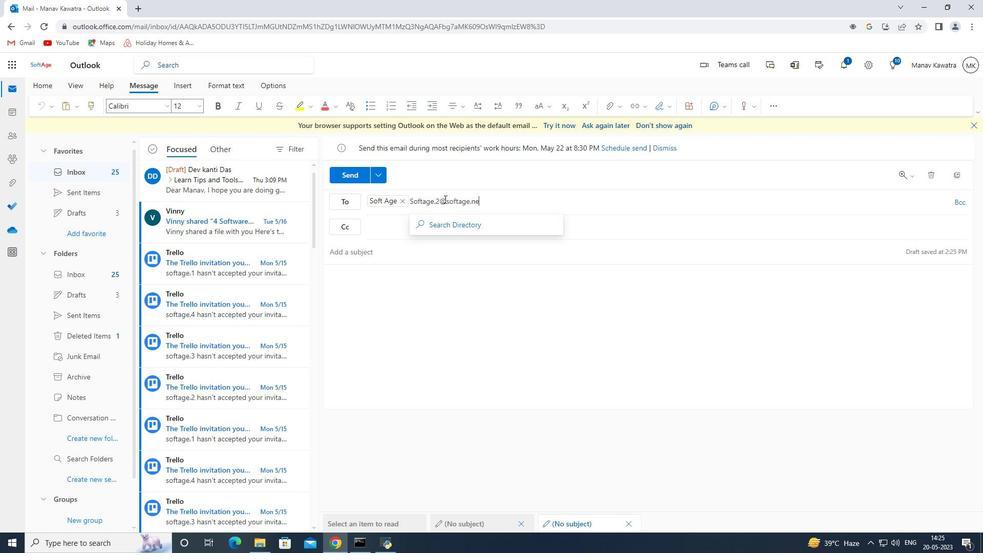 
Action: Mouse moved to (475, 234)
Screenshot: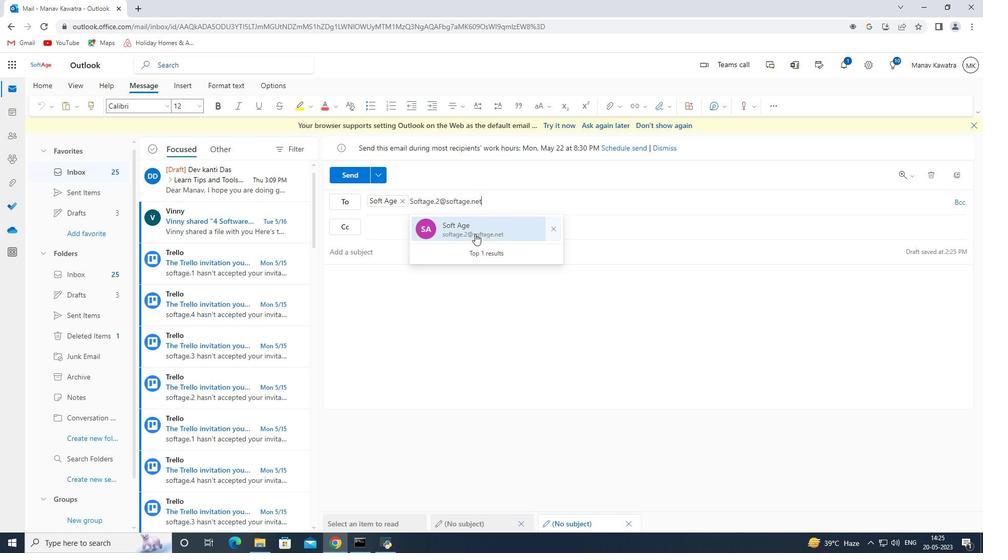 
Action: Mouse pressed left at (475, 234)
Screenshot: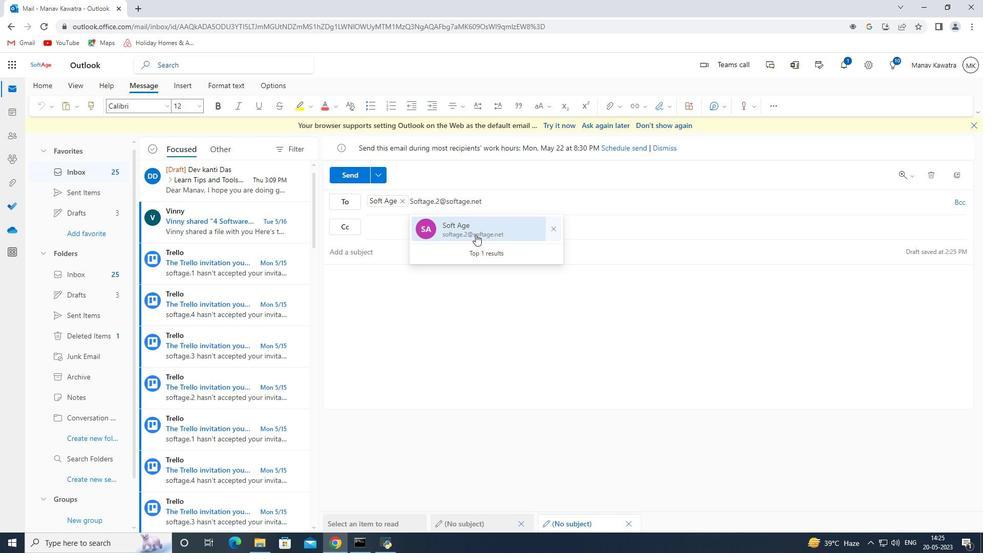 
Action: Key pressed <Key.shift>Softage.3<Key.shift>@softage.net
Screenshot: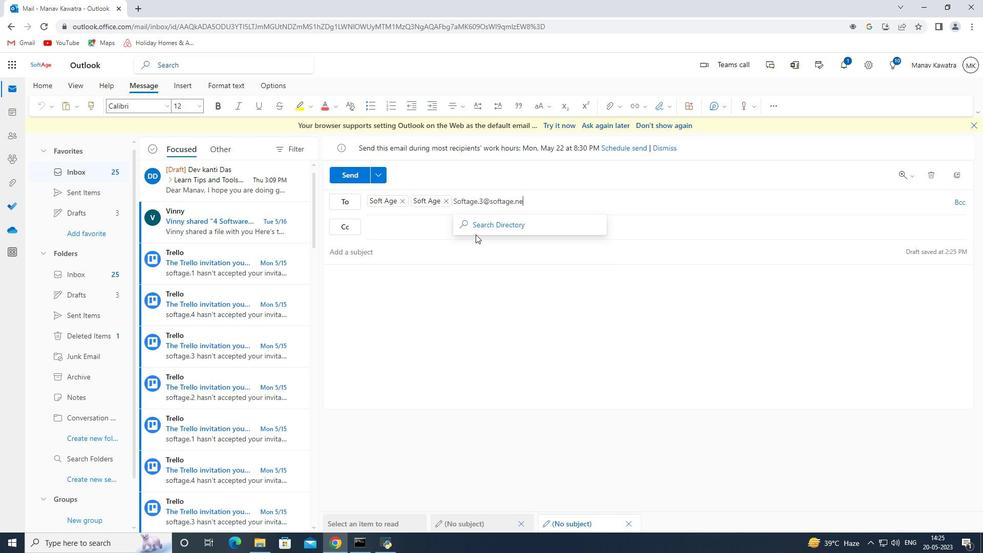 
Action: Mouse moved to (963, 203)
Screenshot: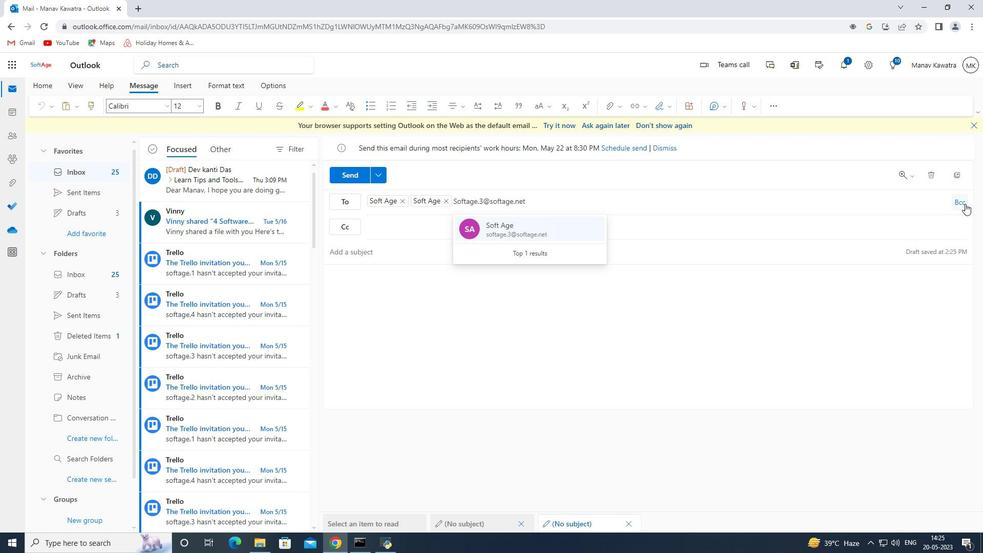 
Action: Mouse pressed left at (963, 203)
Screenshot: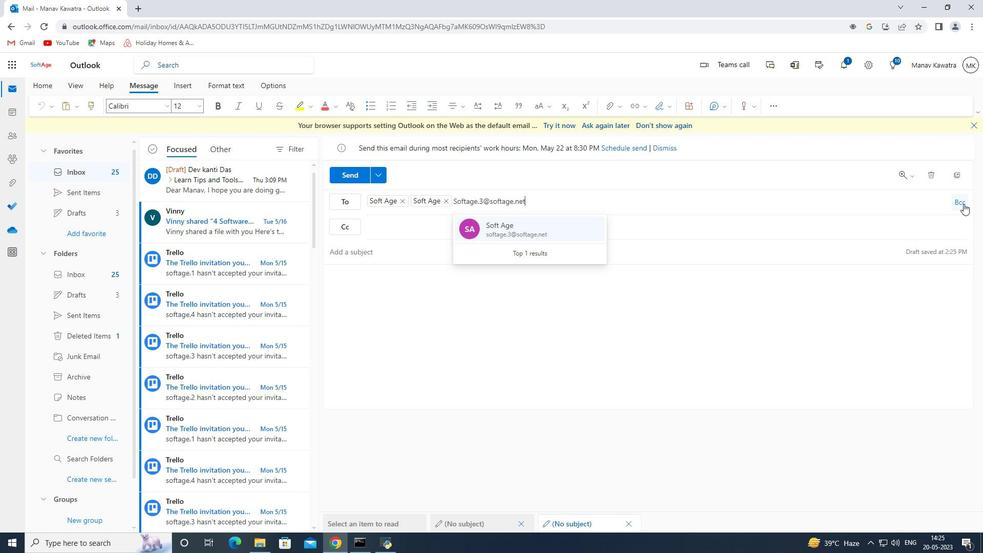 
Action: Mouse moved to (388, 247)
Screenshot: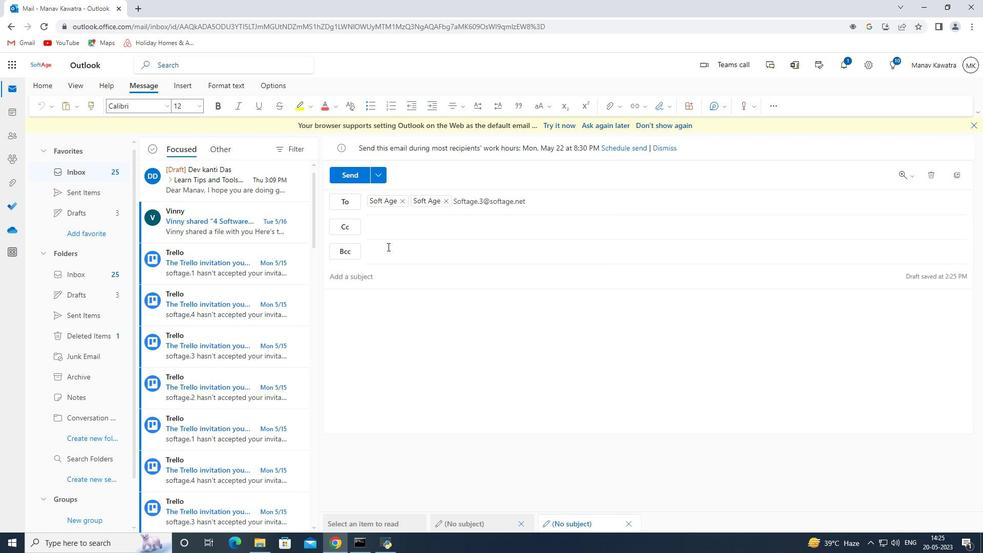 
Action: Mouse pressed left at (388, 247)
Screenshot: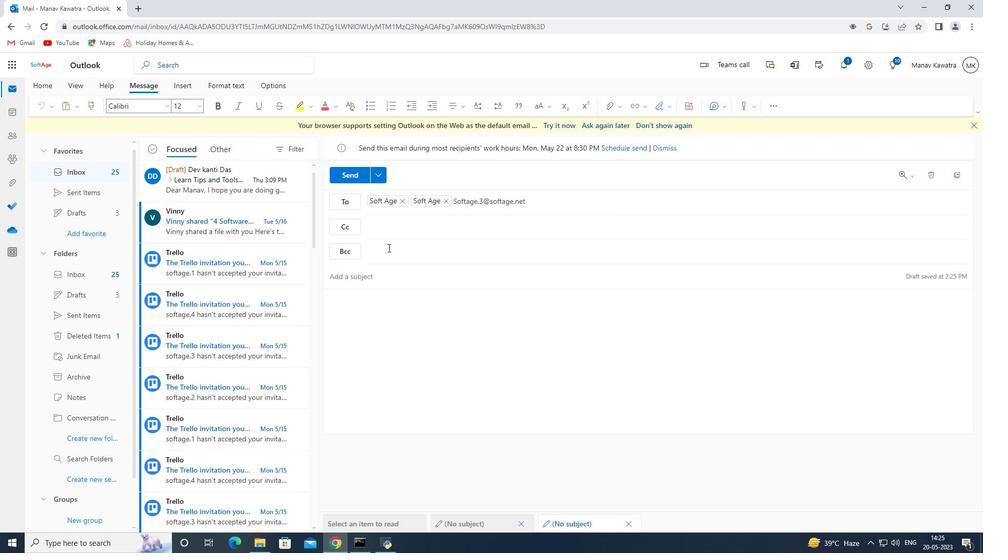 
Action: Mouse moved to (506, 199)
Screenshot: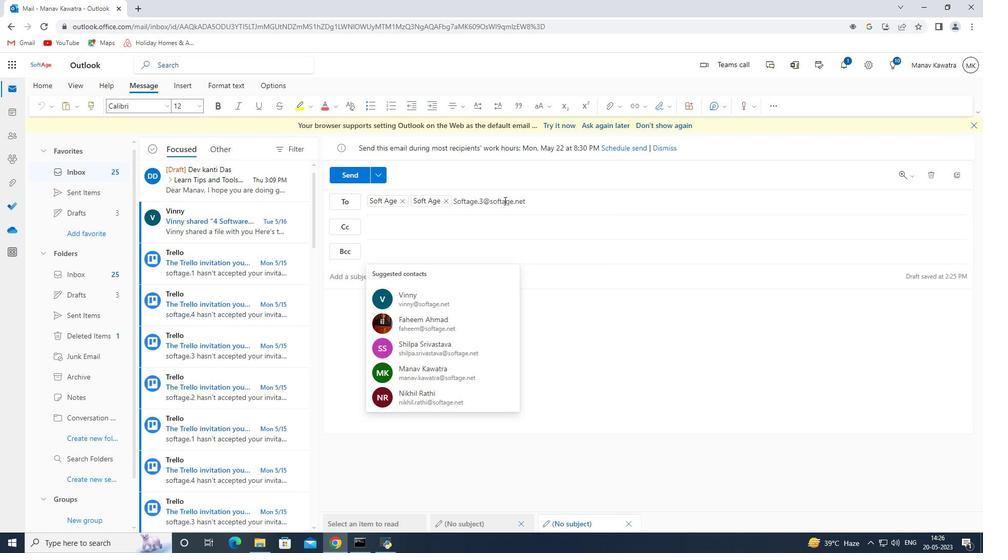 
Action: Mouse pressed left at (506, 199)
Screenshot: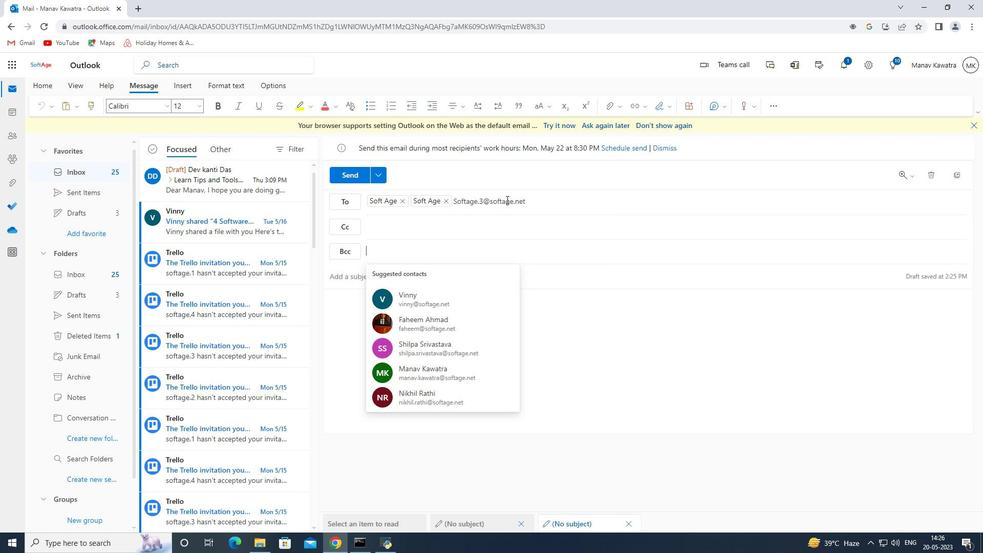 
Action: Mouse moved to (526, 231)
Screenshot: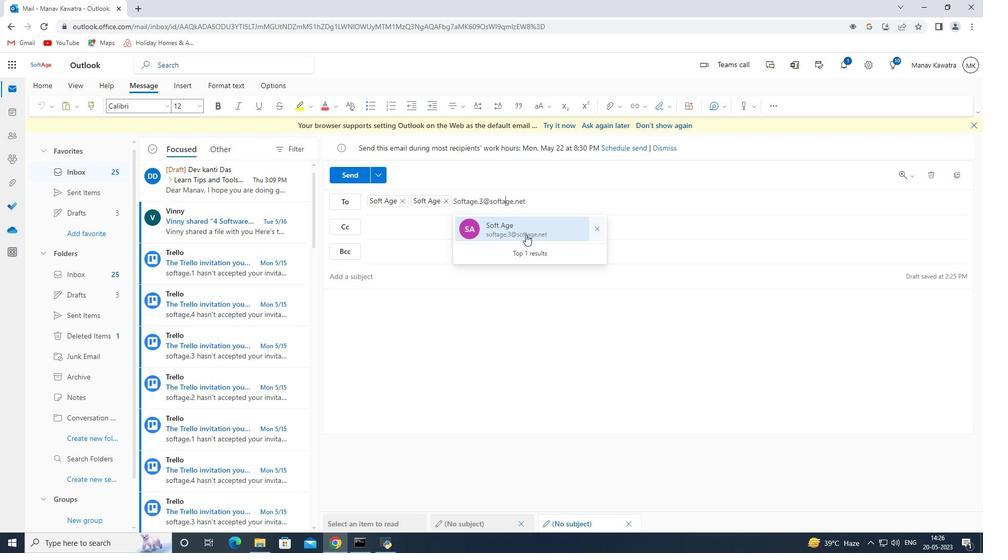 
Action: Mouse pressed left at (526, 231)
Screenshot: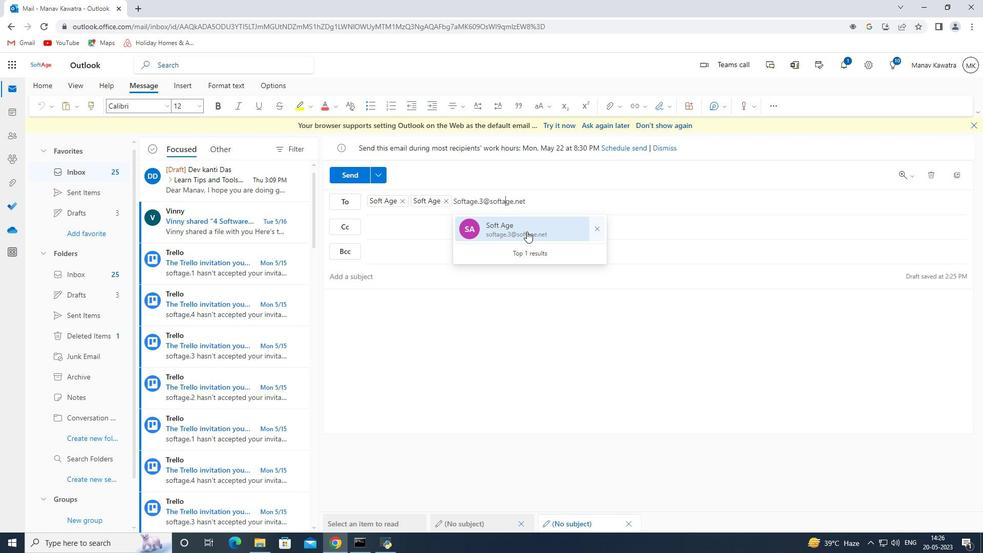 
Action: Mouse moved to (392, 257)
Screenshot: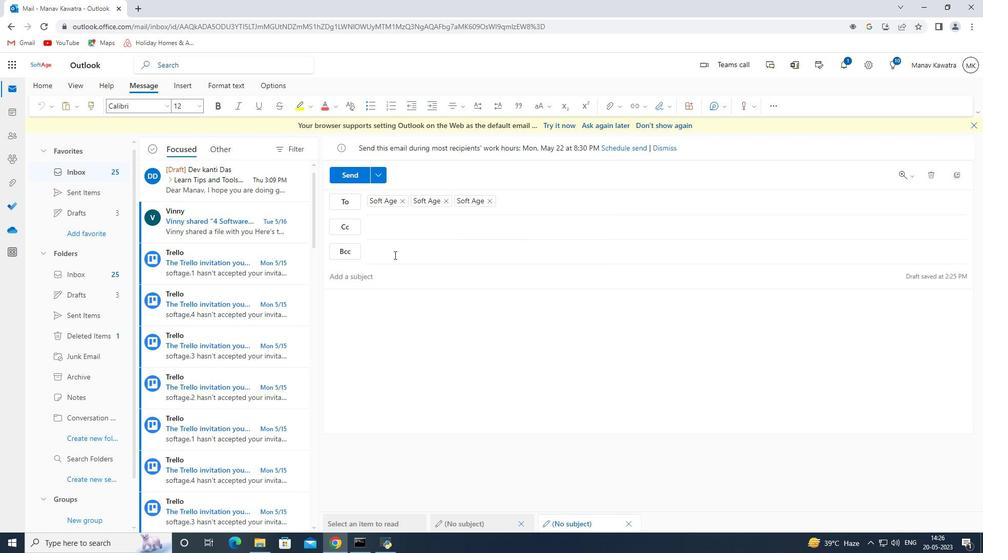 
Action: Mouse pressed left at (392, 257)
Screenshot: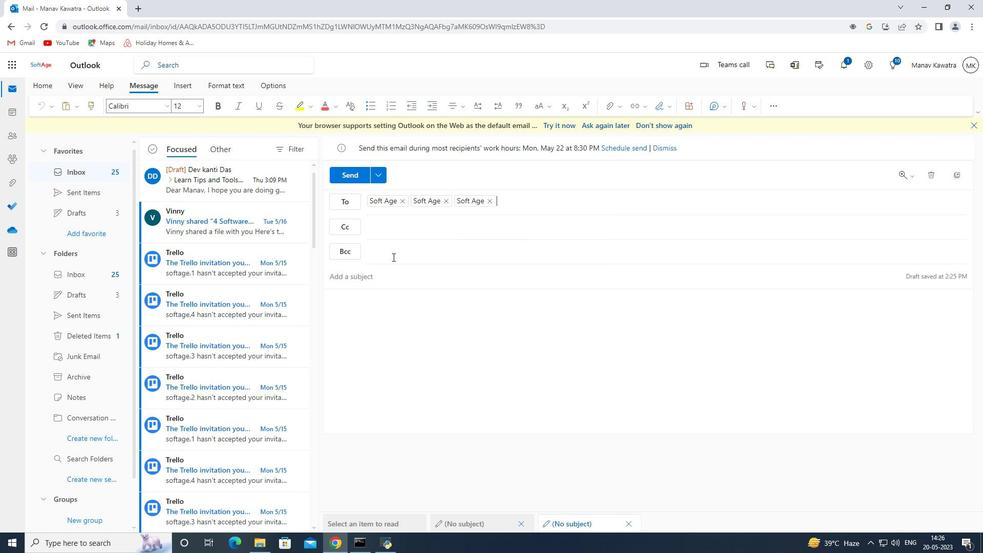 
Action: Key pressed <Key.shift>Softage.4<Key.shift>@softage.net
Screenshot: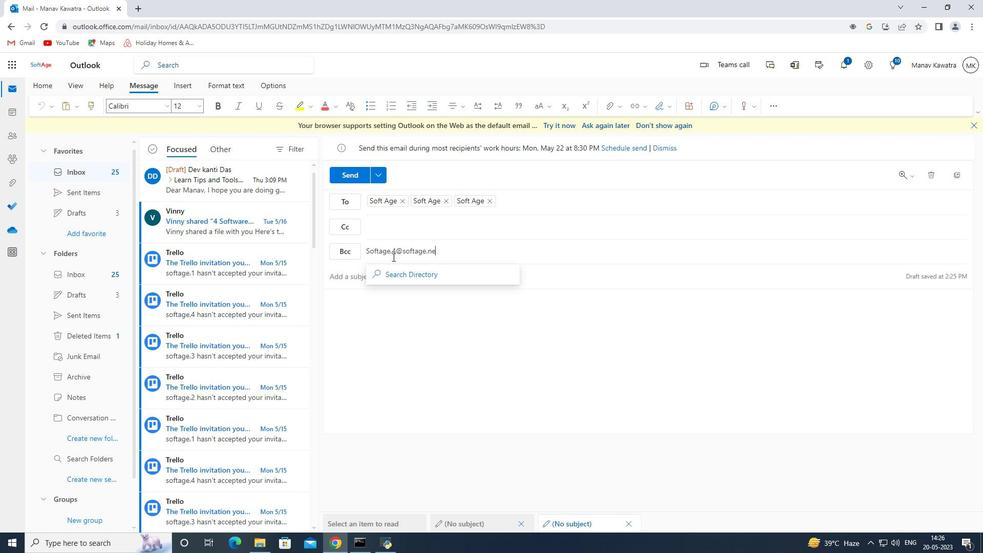
Action: Mouse moved to (455, 280)
Screenshot: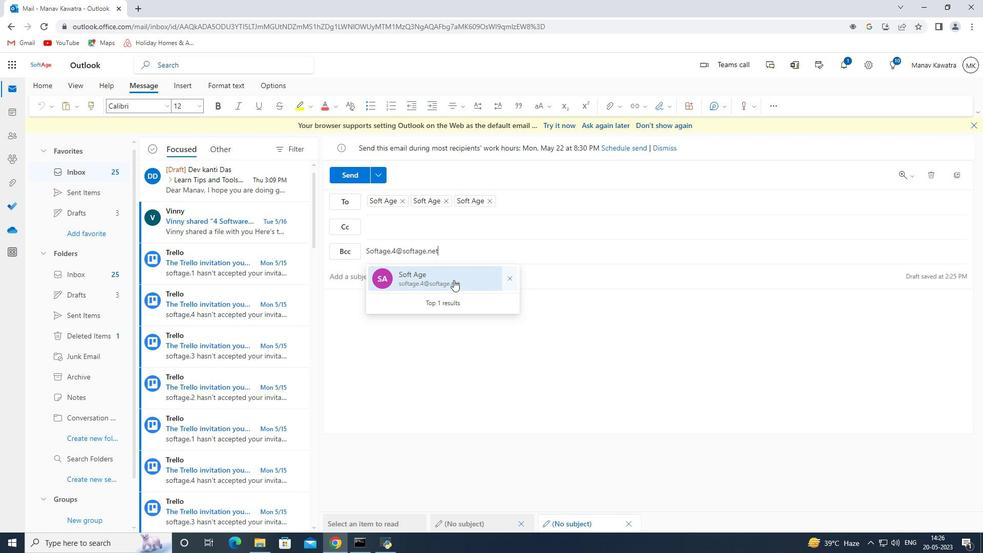 
Action: Mouse pressed left at (455, 280)
Screenshot: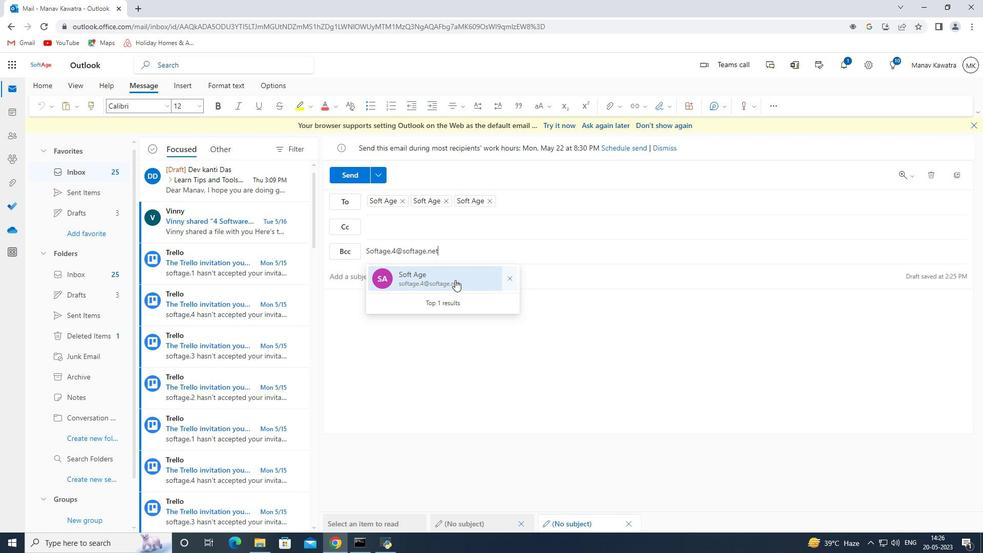 
Action: Mouse moved to (347, 275)
Screenshot: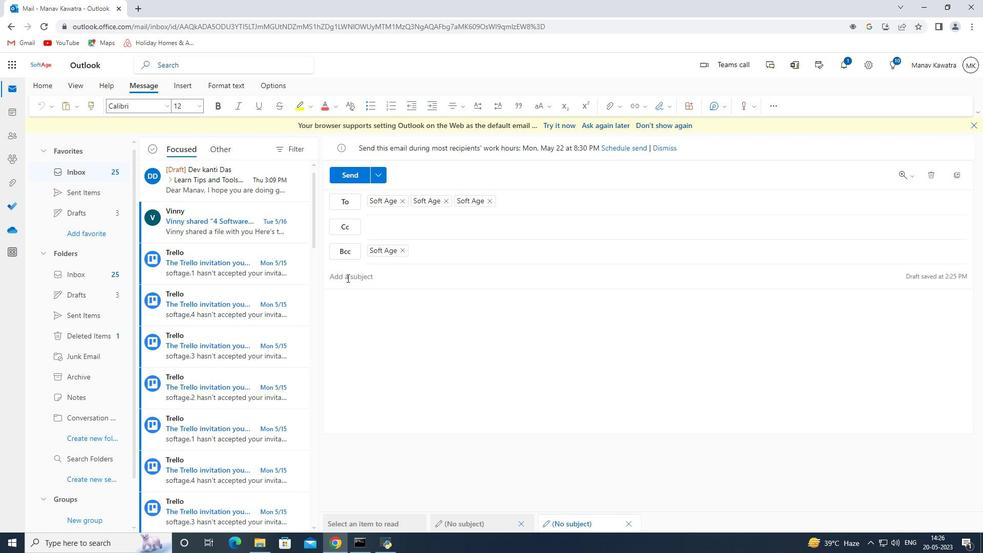 
Action: Mouse pressed left at (347, 275)
Screenshot: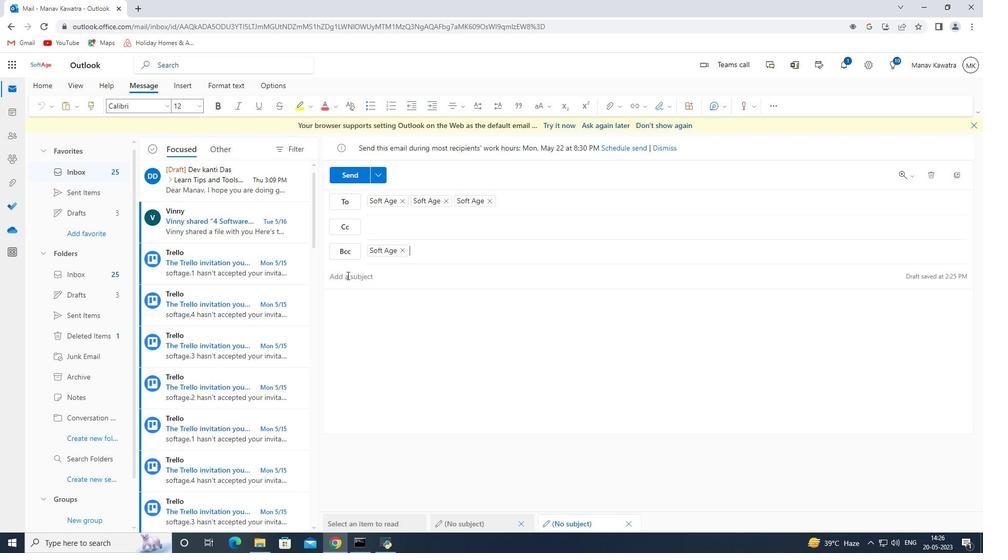 
Action: Key pressed <Key.shift><Key.shift><Key.shift>Cancv<Key.backspace>ellation<Key.space>of<Key.space>a<Key.space>payment
Screenshot: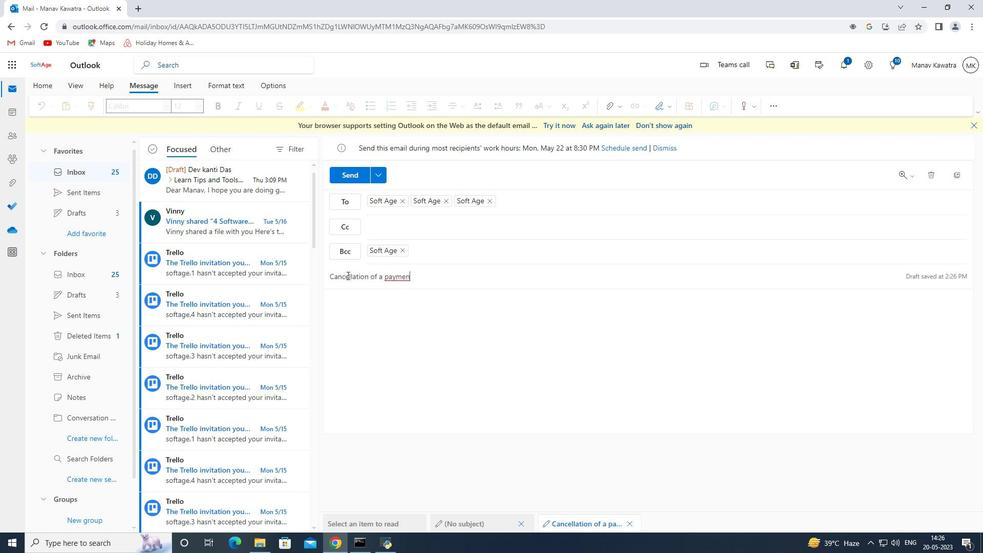 
Action: Mouse moved to (336, 303)
Screenshot: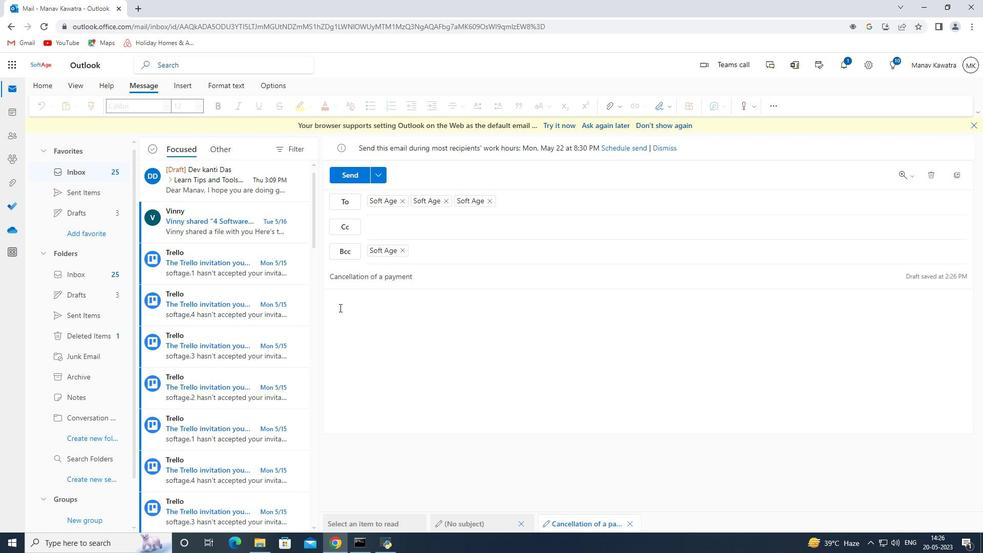 
Action: Mouse pressed left at (336, 303)
Screenshot: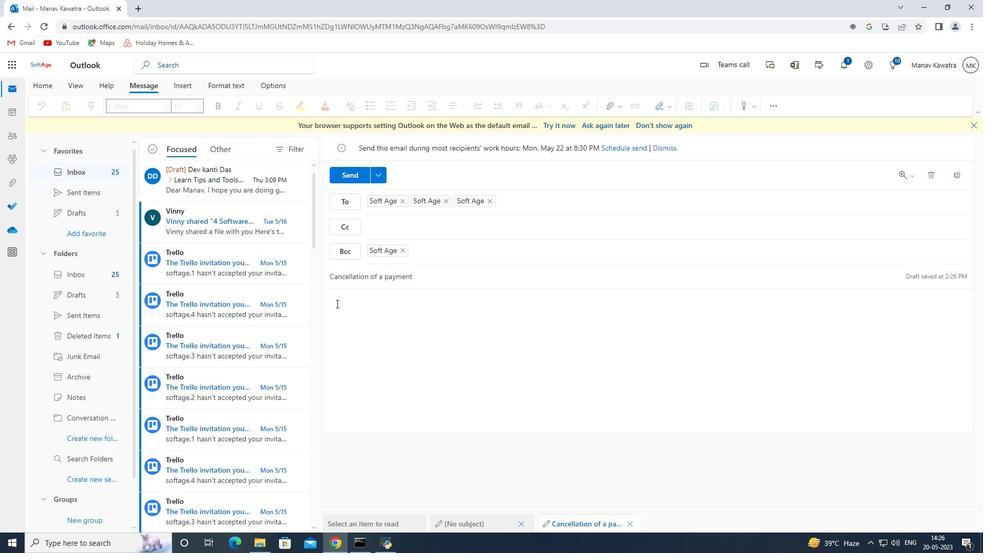 
Action: Mouse moved to (329, 304)
Screenshot: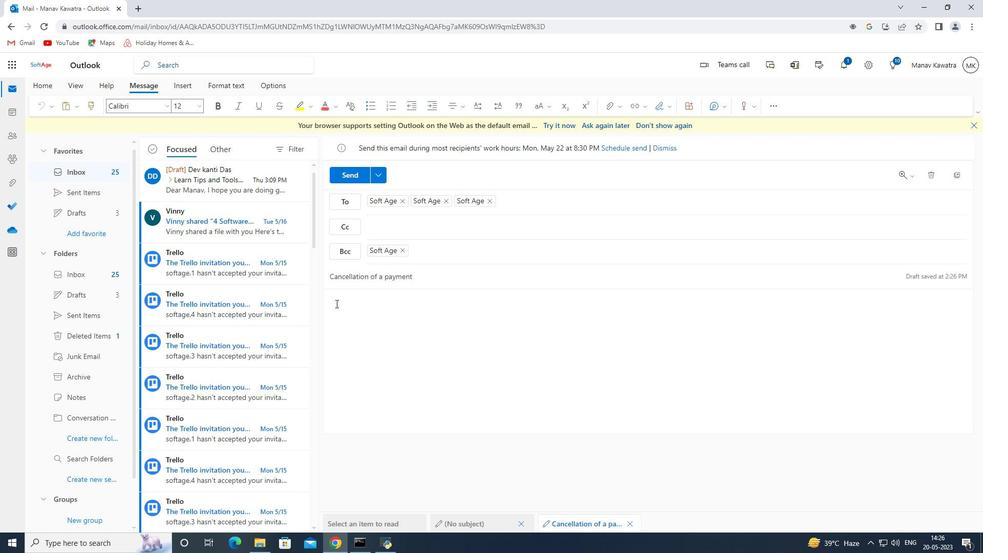 
Action: Key pressed <Key.shift><Key.shift_r>I<Key.space>am<Key.space>writing<Key.space>to<Key.space>request<Key.space>a<Key.space>review<Key.space>of<Key.space>the<Key.space>project<Key.space>qy<Key.backspace>uality<Key.space>plan
Screenshot: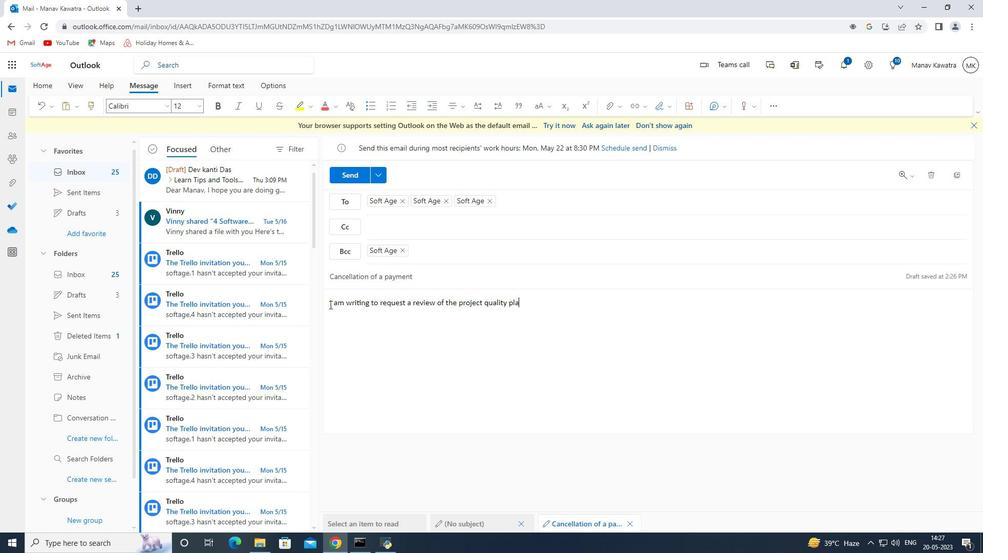 
Action: Mouse moved to (399, 315)
Screenshot: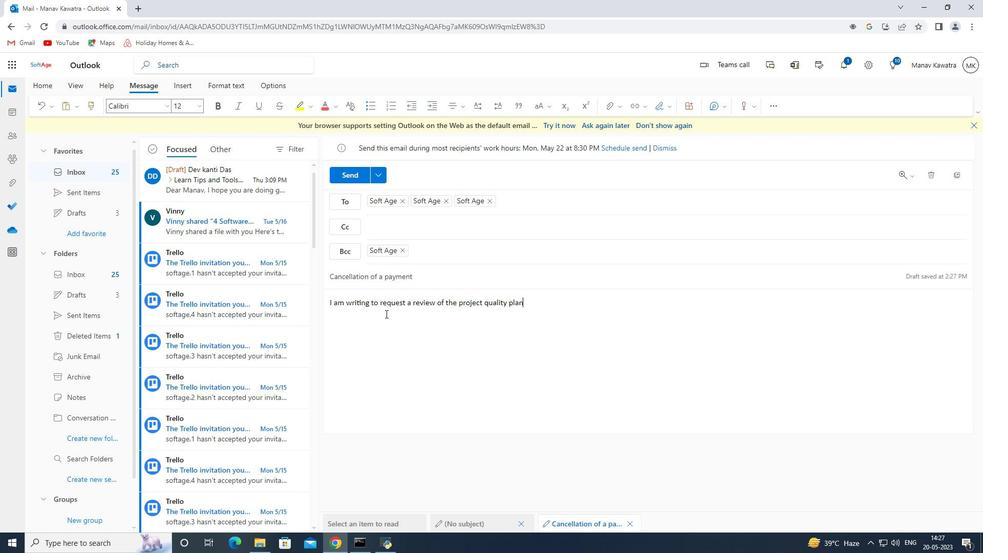 
Action: Key pressed .
Screenshot: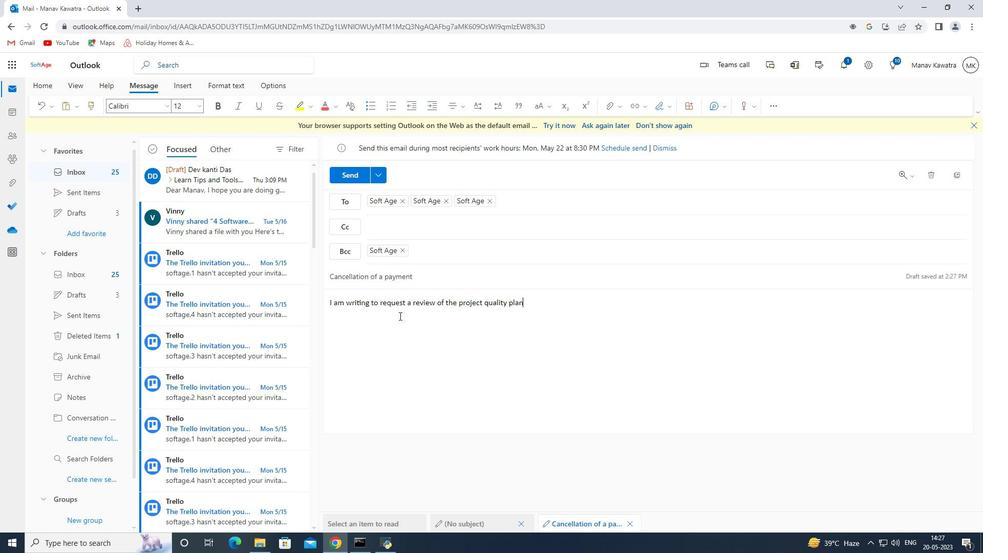 
Action: Mouse moved to (672, 106)
Screenshot: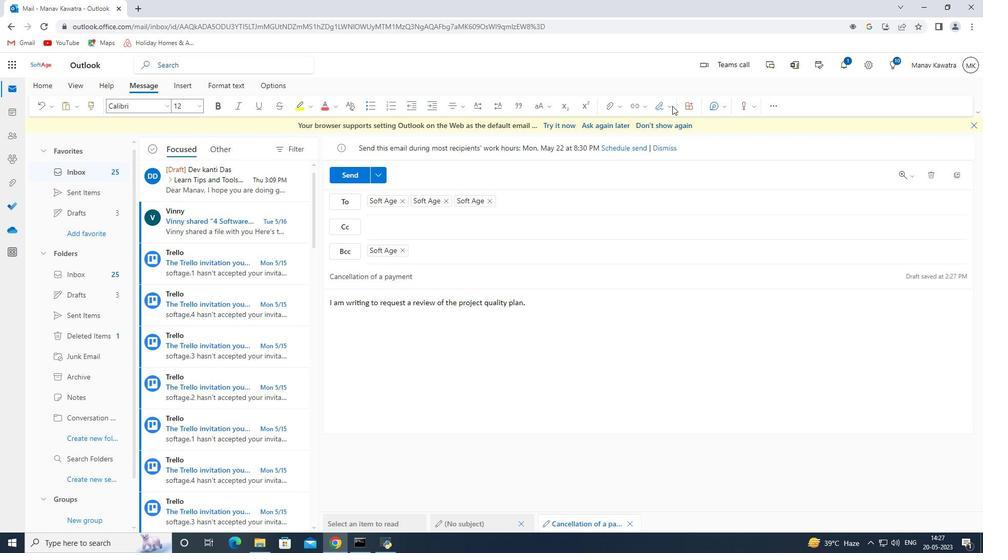 
Action: Mouse pressed left at (672, 106)
Screenshot: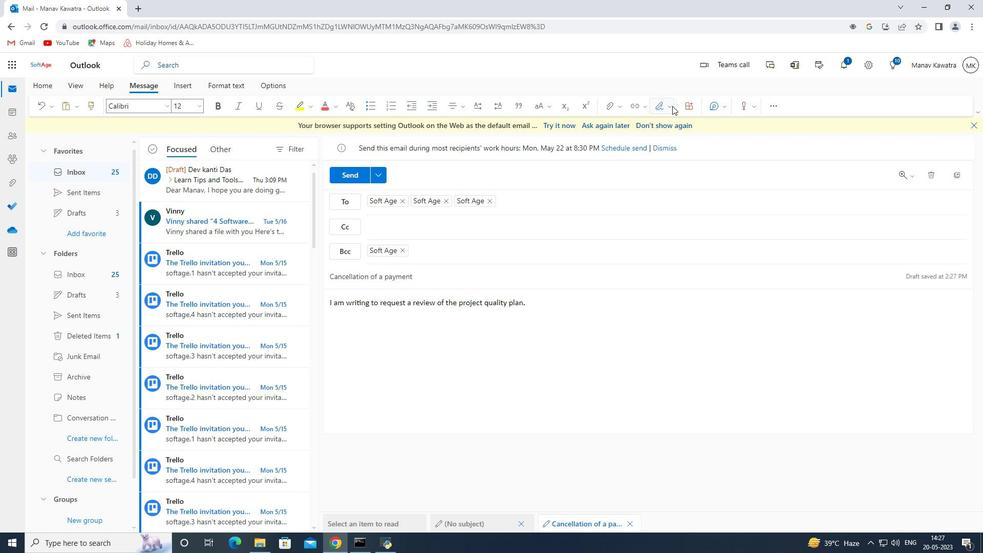 
Action: Mouse moved to (659, 124)
Screenshot: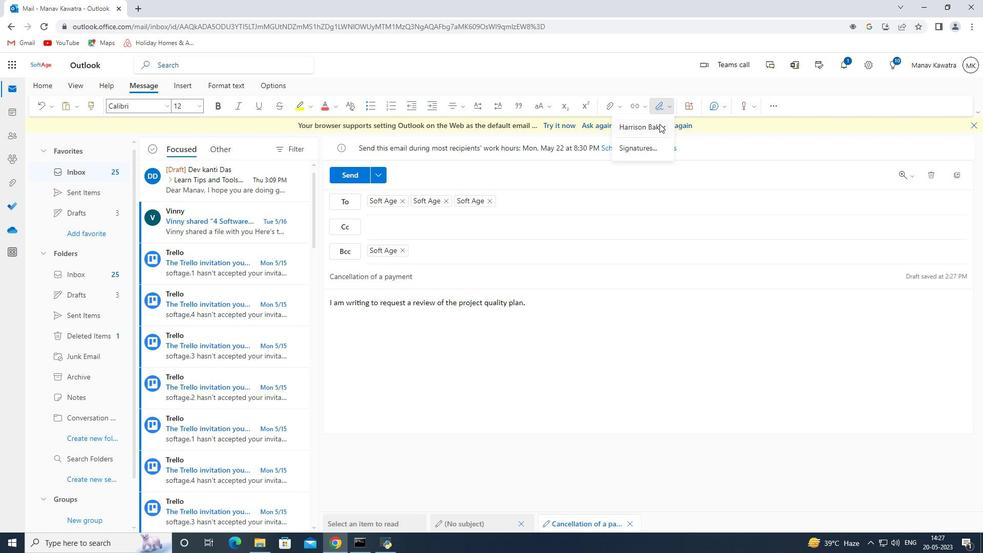 
Action: Mouse pressed left at (659, 124)
Screenshot: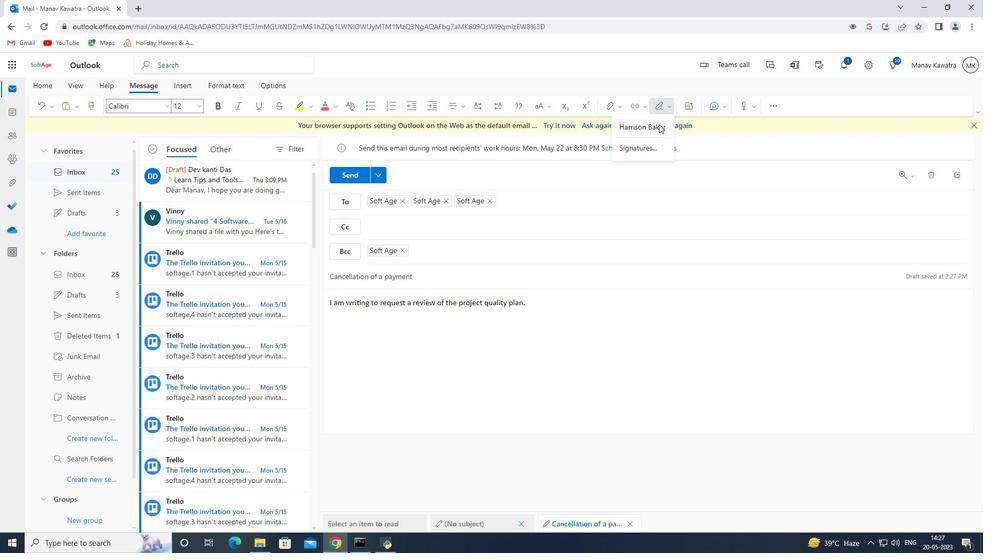 
Action: Mouse moved to (328, 320)
Screenshot: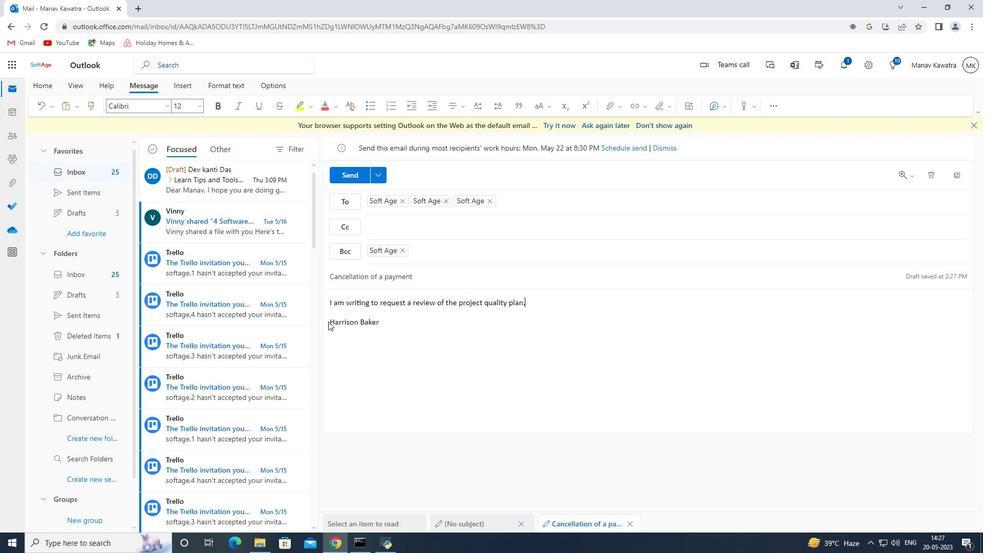 
Action: Mouse pressed left at (328, 320)
Screenshot: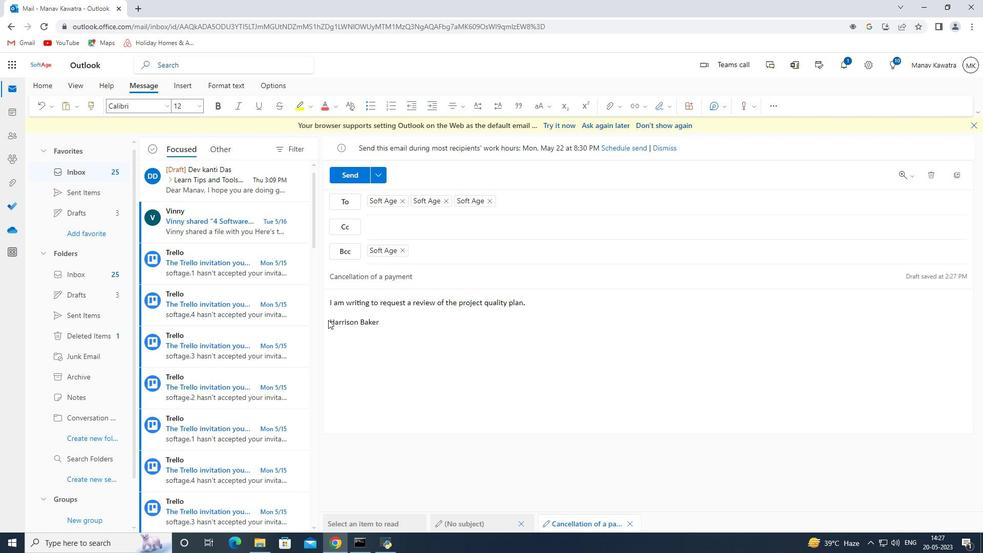 
Action: Mouse moved to (329, 319)
Screenshot: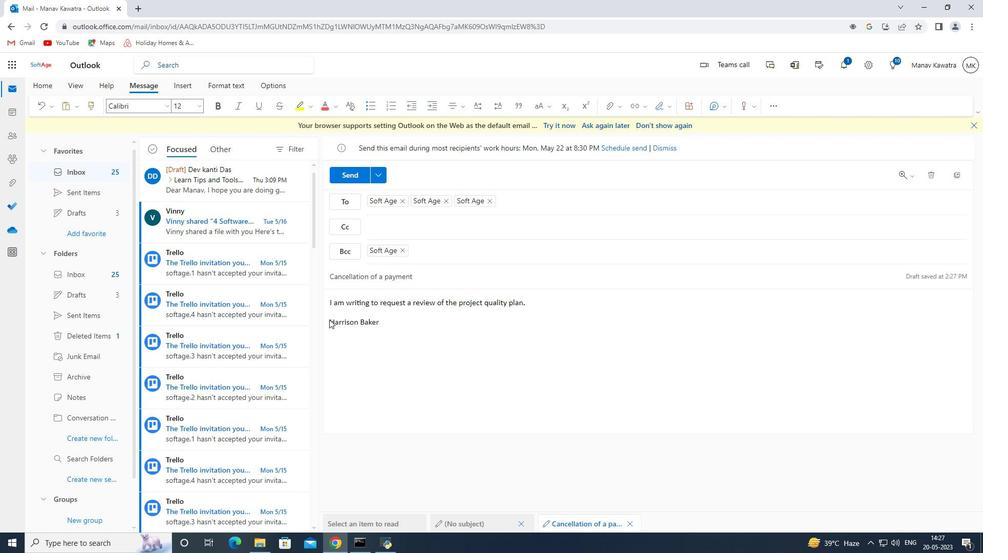 
Action: Mouse pressed left at (329, 319)
Screenshot: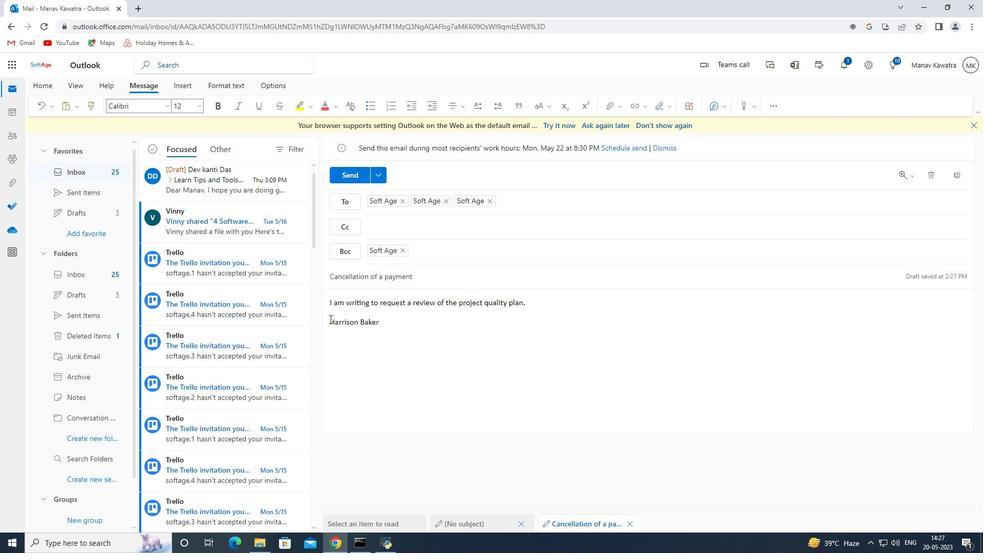 
Action: Key pressed <Key.enter><Key.enter><Key.enter><Key.enter>
Screenshot: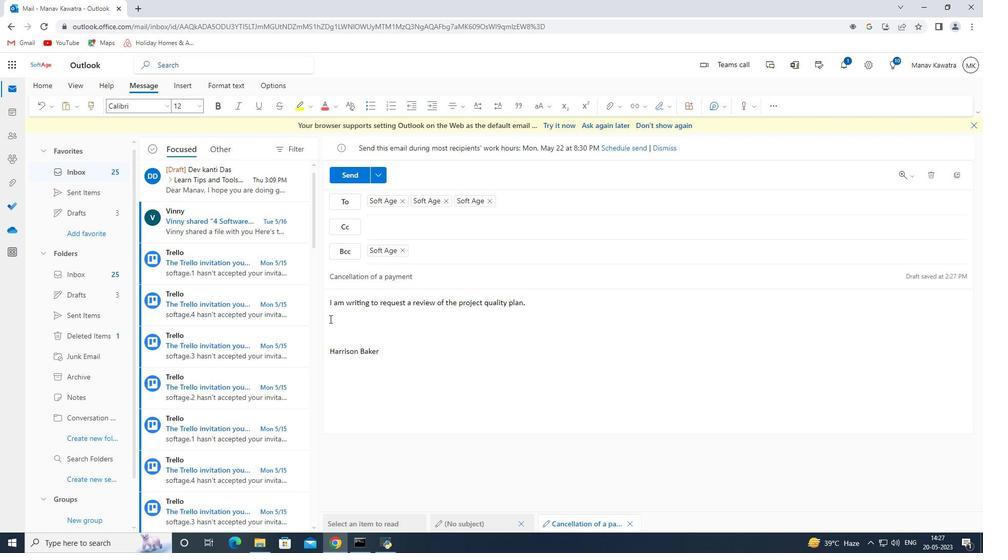 
Action: Mouse moved to (363, 171)
Screenshot: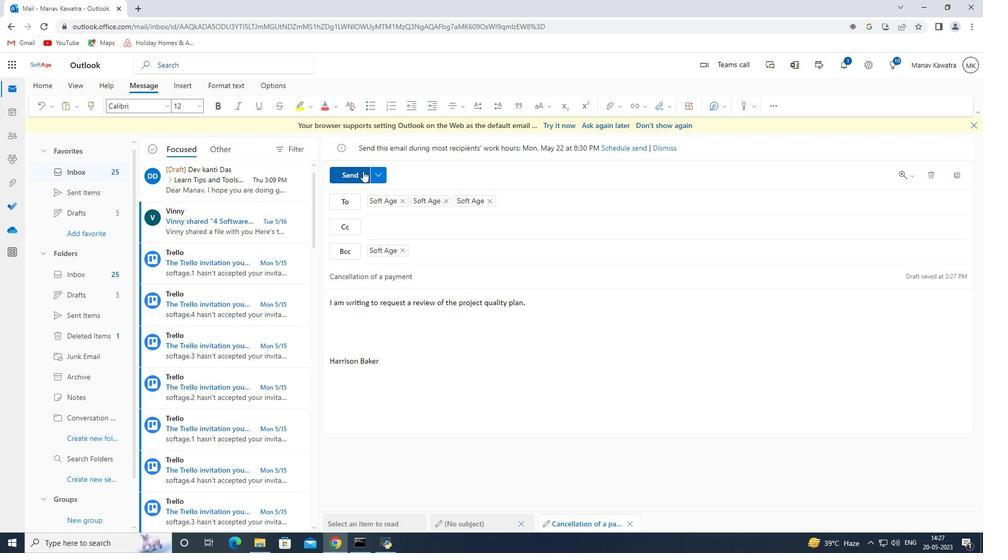 
Action: Mouse pressed left at (363, 171)
Screenshot: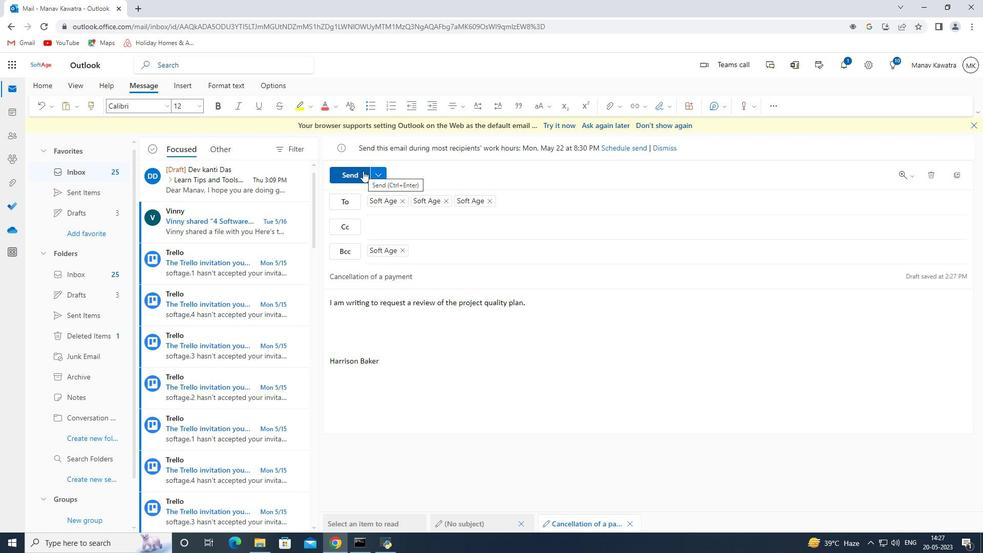 
